 Task: Find connections with filter location Mendoza with filter topic #propertywith filter profile language German with filter current company MakeMyTrip with filter school Chennai Jobs with filter industry Professional Services with filter service category WordPress Design with filter keywords title Pharmacist
Action: Mouse moved to (605, 111)
Screenshot: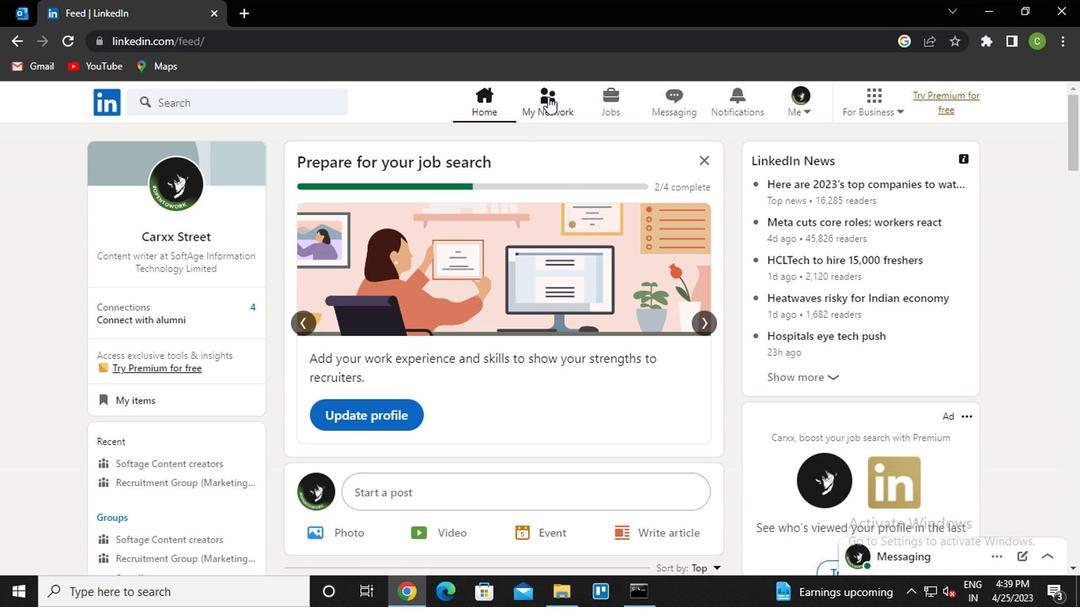 
Action: Mouse pressed left at (605, 111)
Screenshot: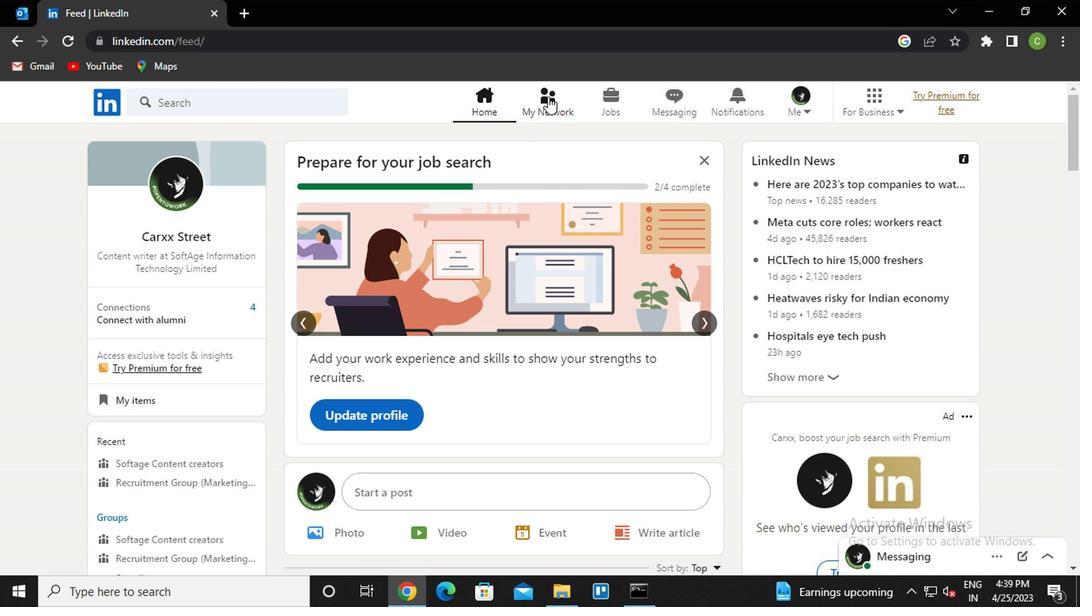 
Action: Mouse moved to (331, 201)
Screenshot: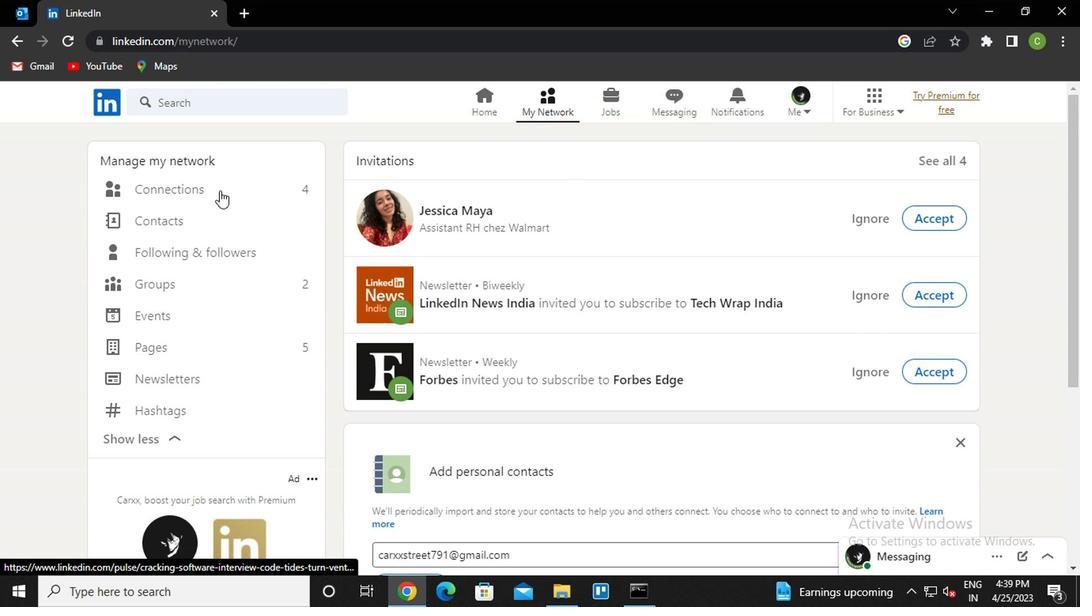 
Action: Mouse pressed left at (331, 201)
Screenshot: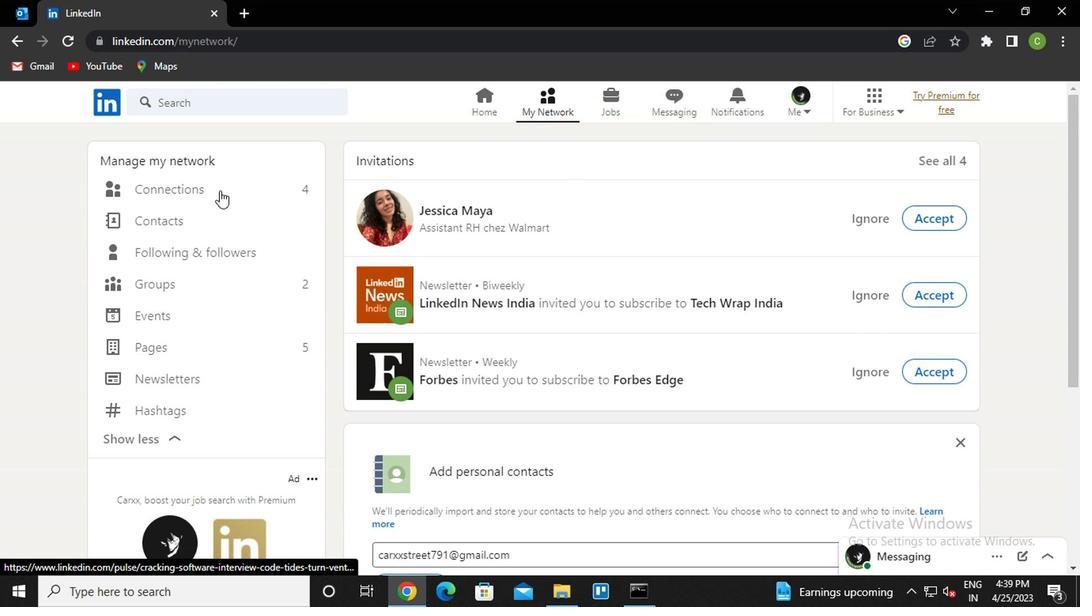 
Action: Mouse moved to (692, 202)
Screenshot: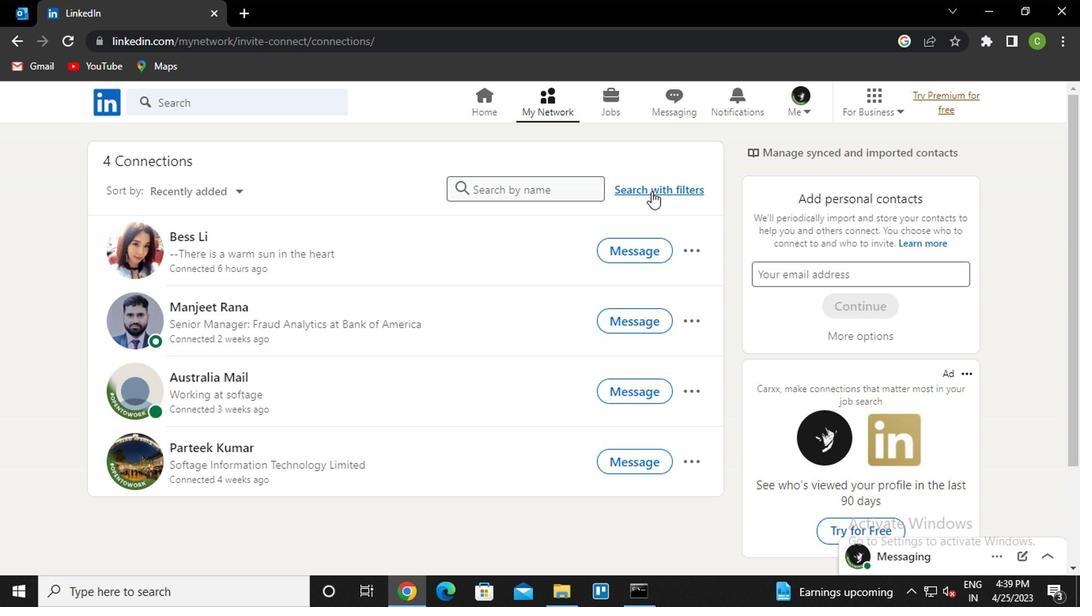 
Action: Mouse pressed left at (692, 202)
Screenshot: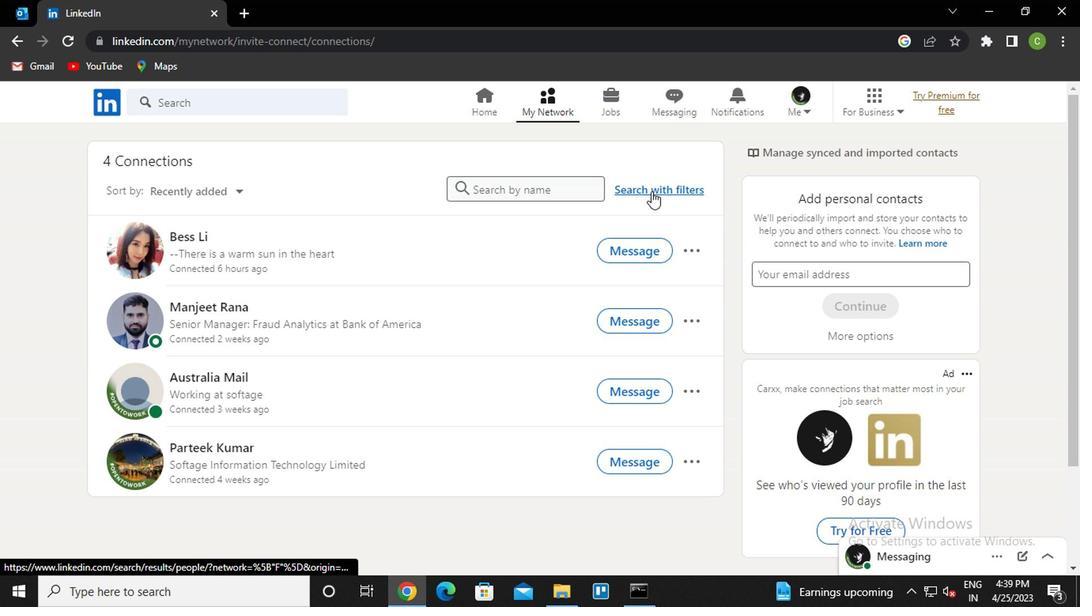 
Action: Mouse moved to (603, 163)
Screenshot: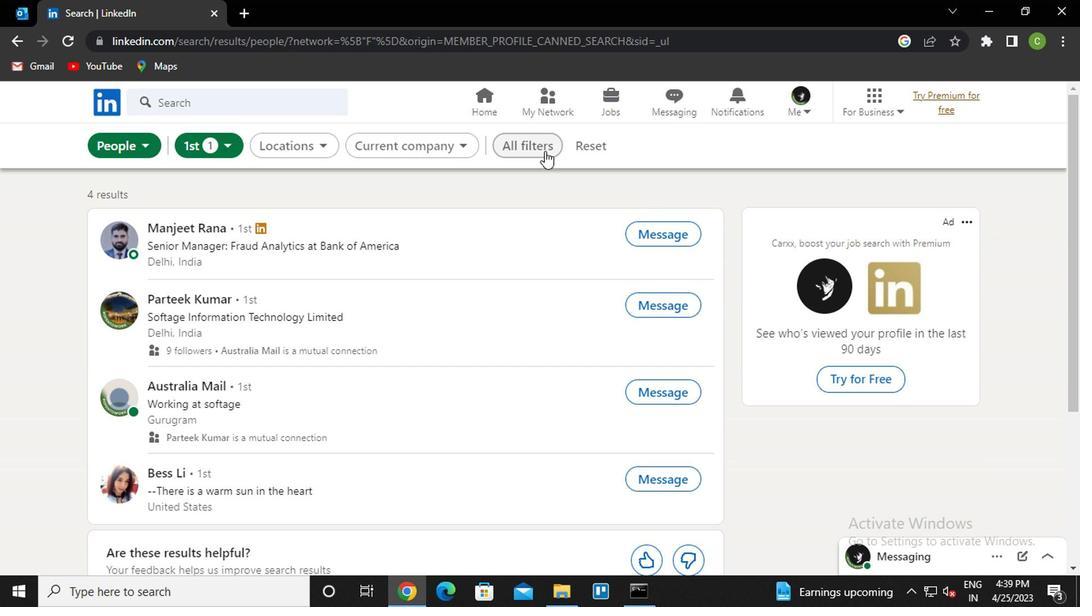 
Action: Mouse pressed left at (603, 163)
Screenshot: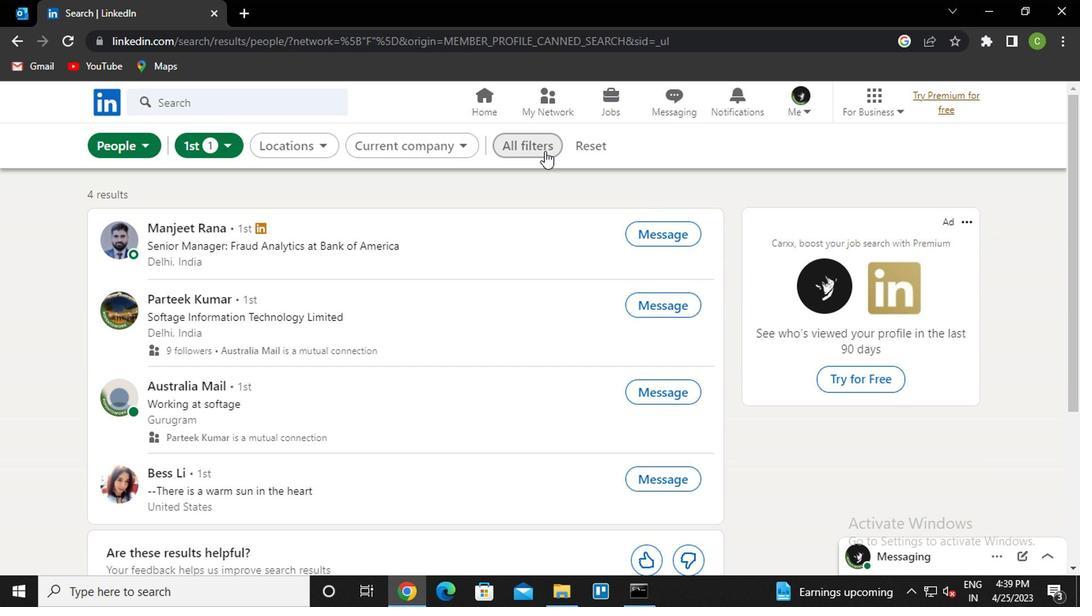 
Action: Mouse moved to (841, 366)
Screenshot: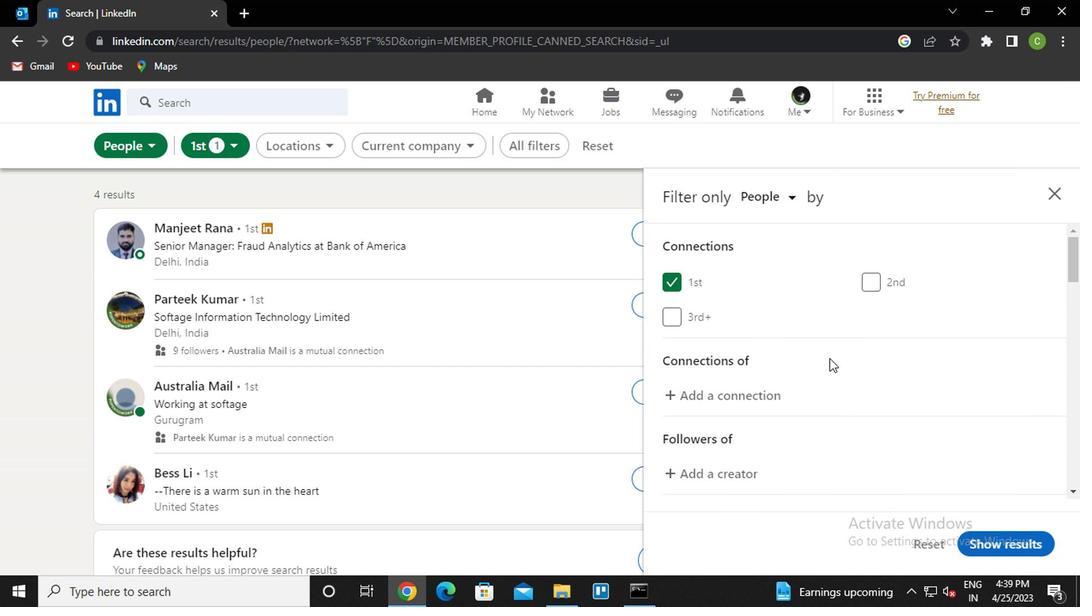 
Action: Mouse scrolled (841, 366) with delta (0, 0)
Screenshot: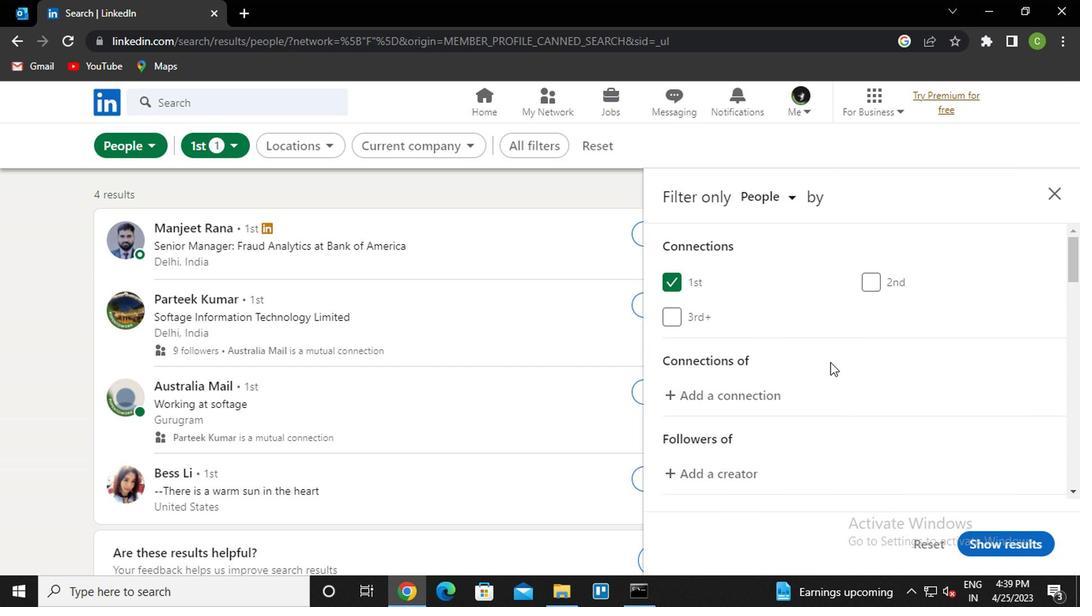 
Action: Mouse moved to (842, 396)
Screenshot: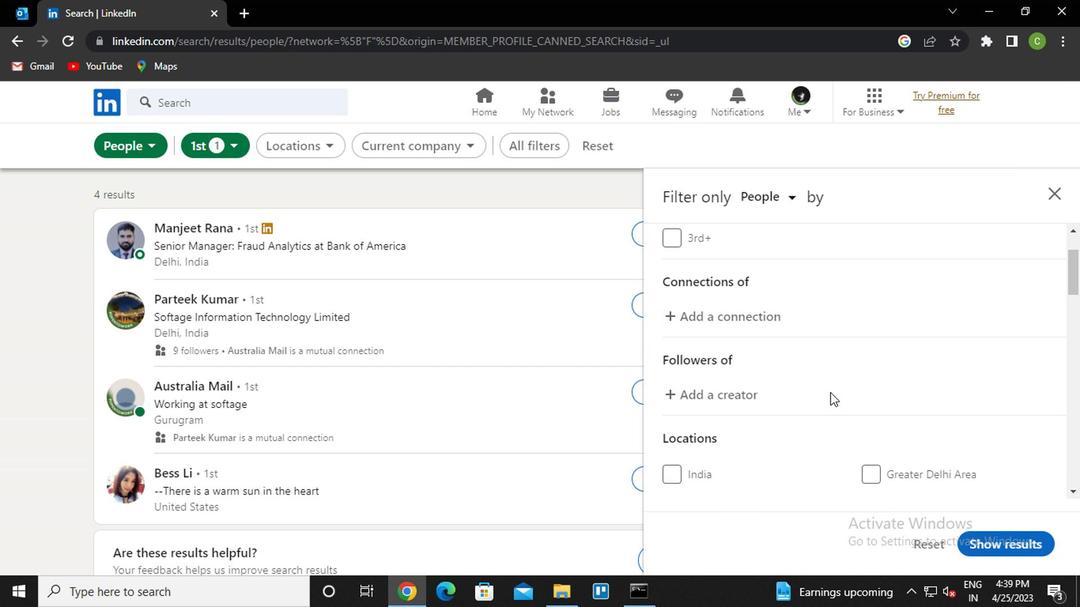 
Action: Mouse scrolled (842, 396) with delta (0, 0)
Screenshot: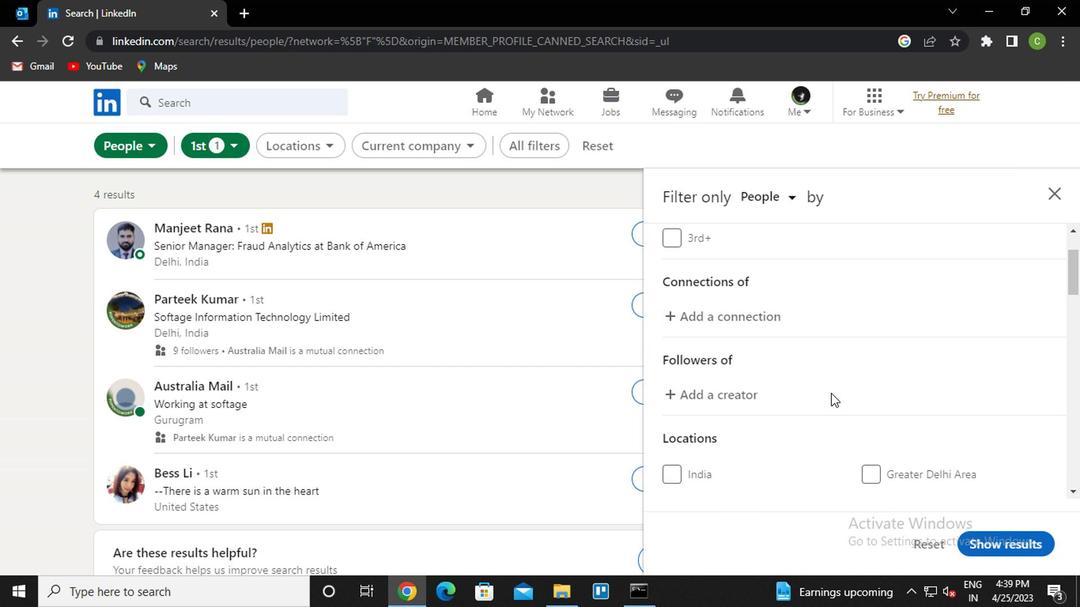 
Action: Mouse moved to (926, 466)
Screenshot: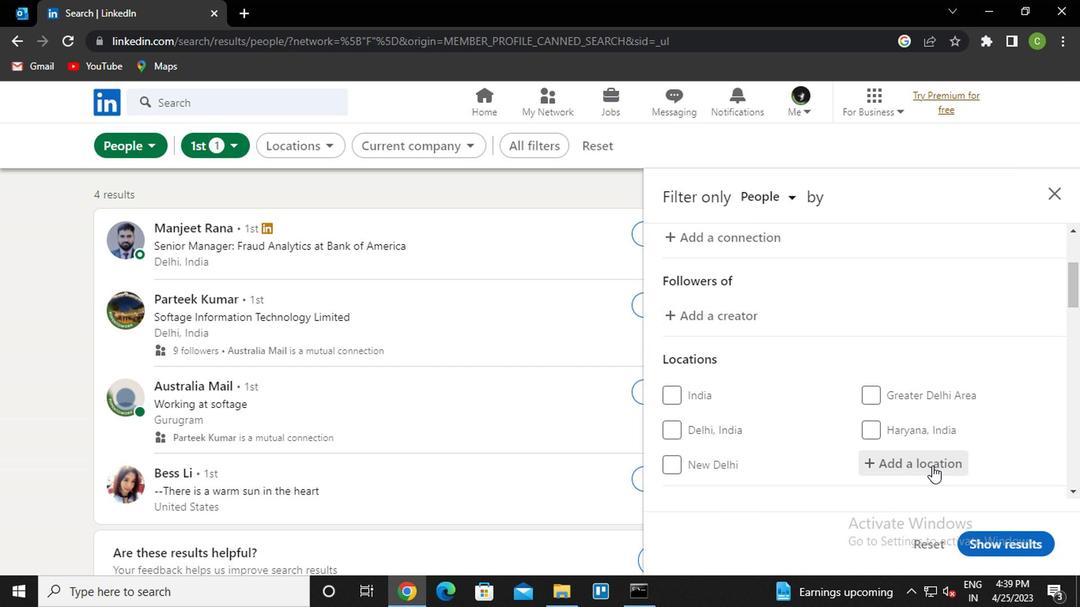 
Action: Mouse pressed left at (926, 466)
Screenshot: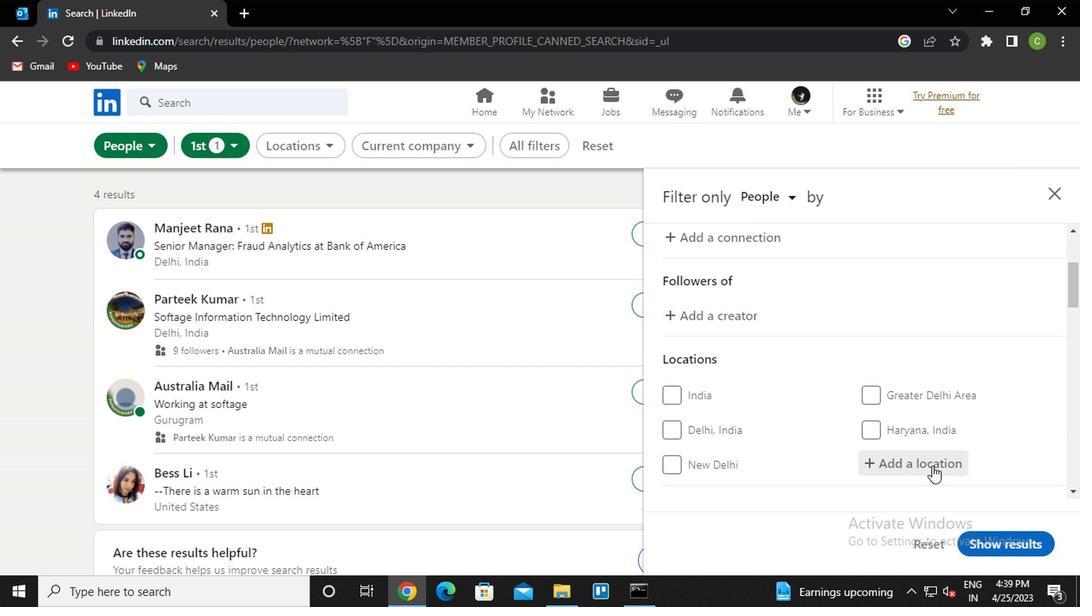 
Action: Mouse moved to (869, 511)
Screenshot: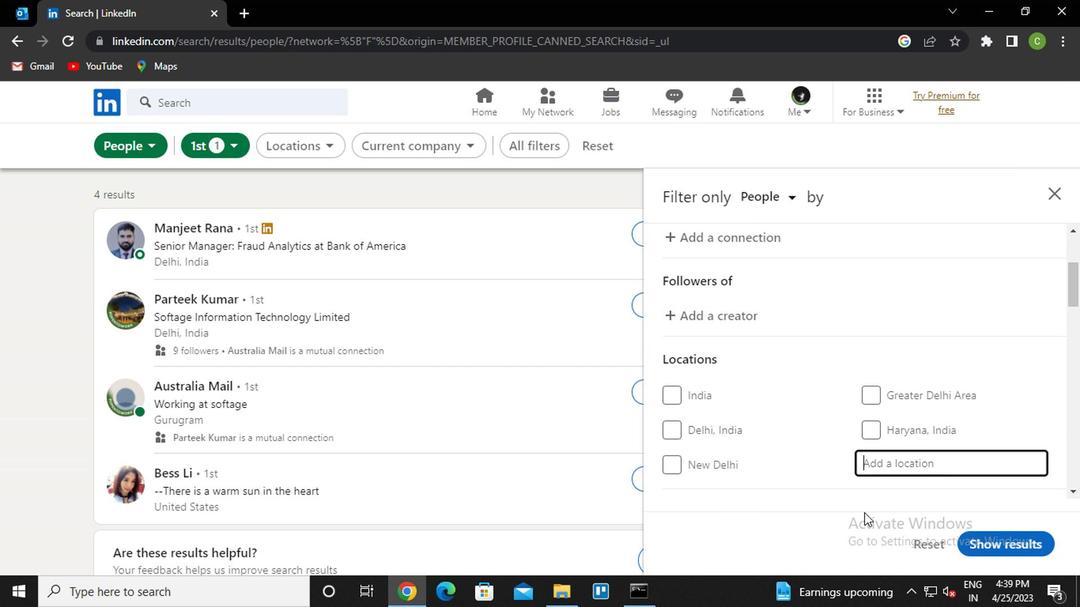 
Action: Key pressed m<Key.caps_lock>endoza<Key.down><Key.enter>
Screenshot: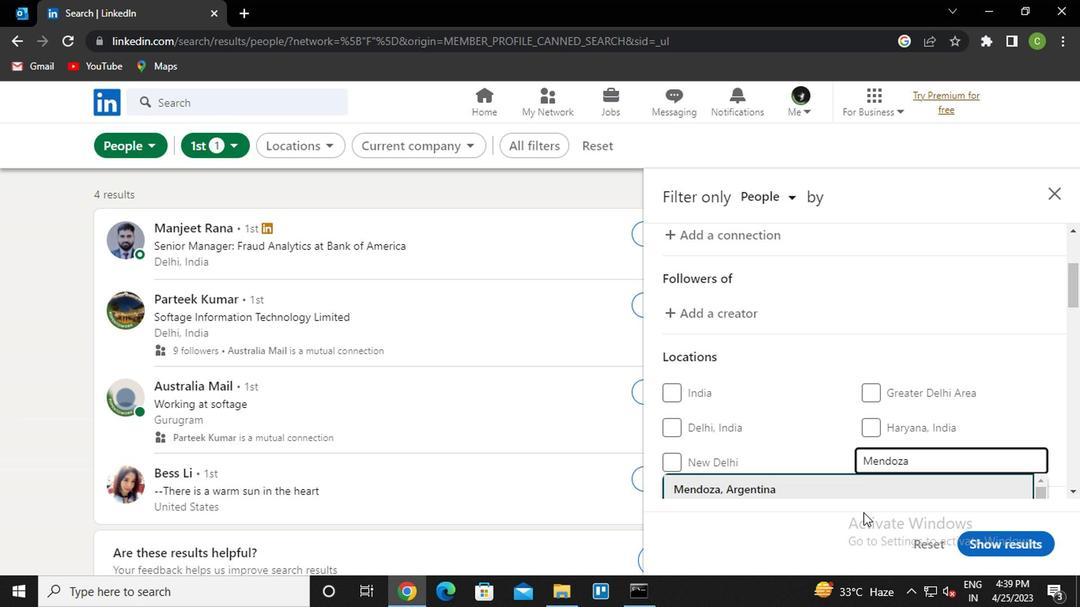 
Action: Mouse scrolled (869, 510) with delta (0, 0)
Screenshot: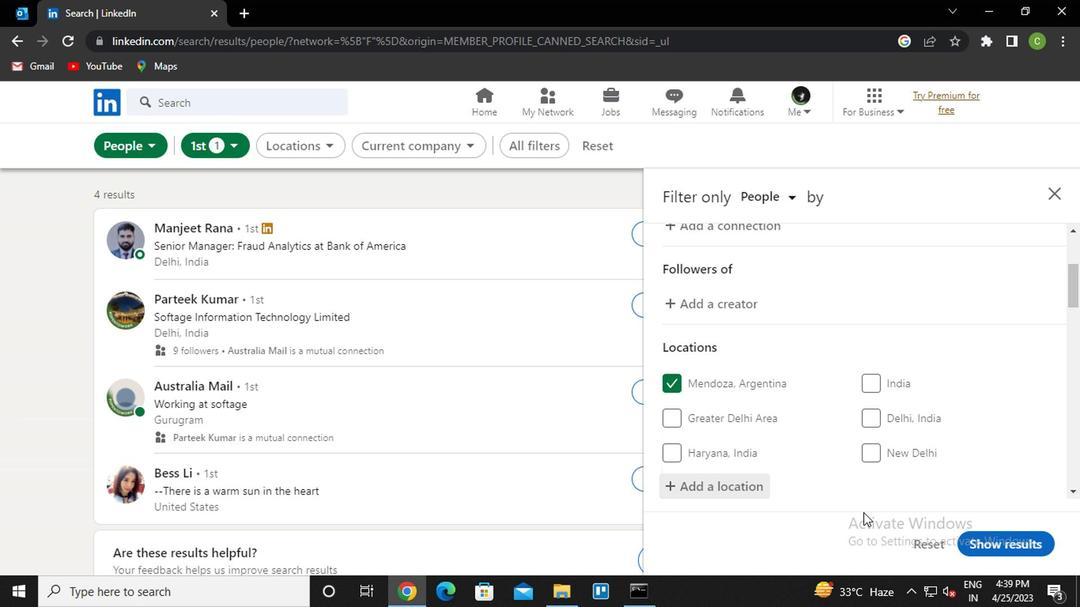 
Action: Mouse moved to (852, 487)
Screenshot: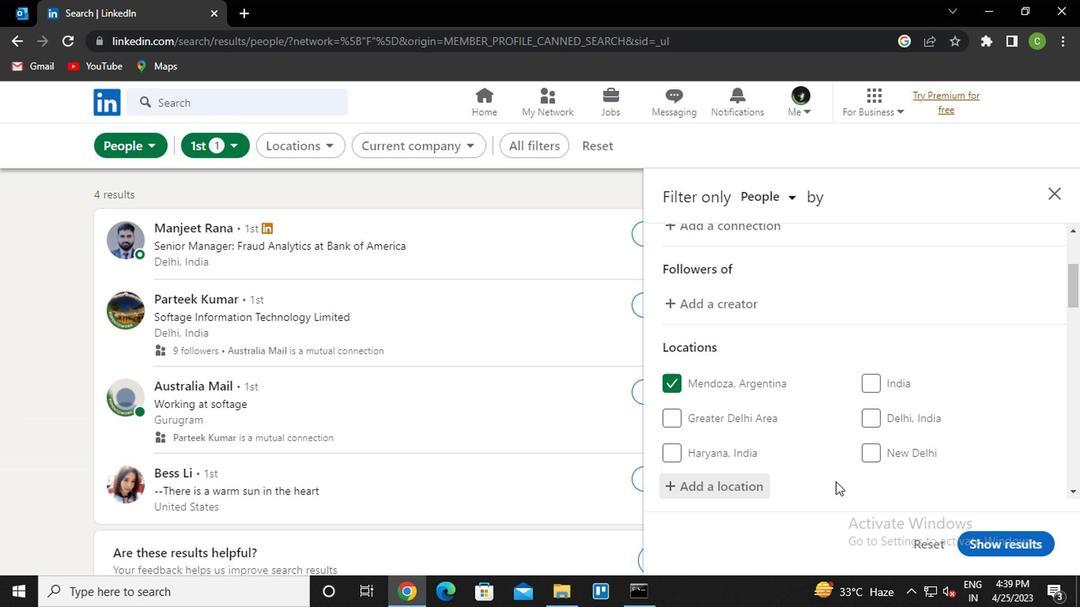 
Action: Mouse scrolled (852, 486) with delta (0, 0)
Screenshot: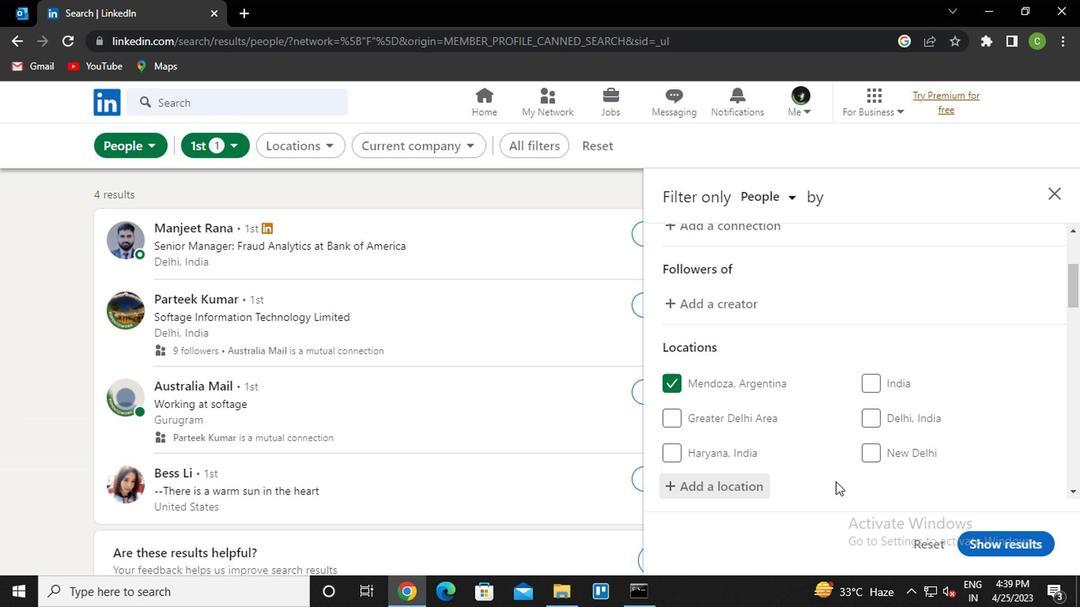 
Action: Mouse moved to (762, 442)
Screenshot: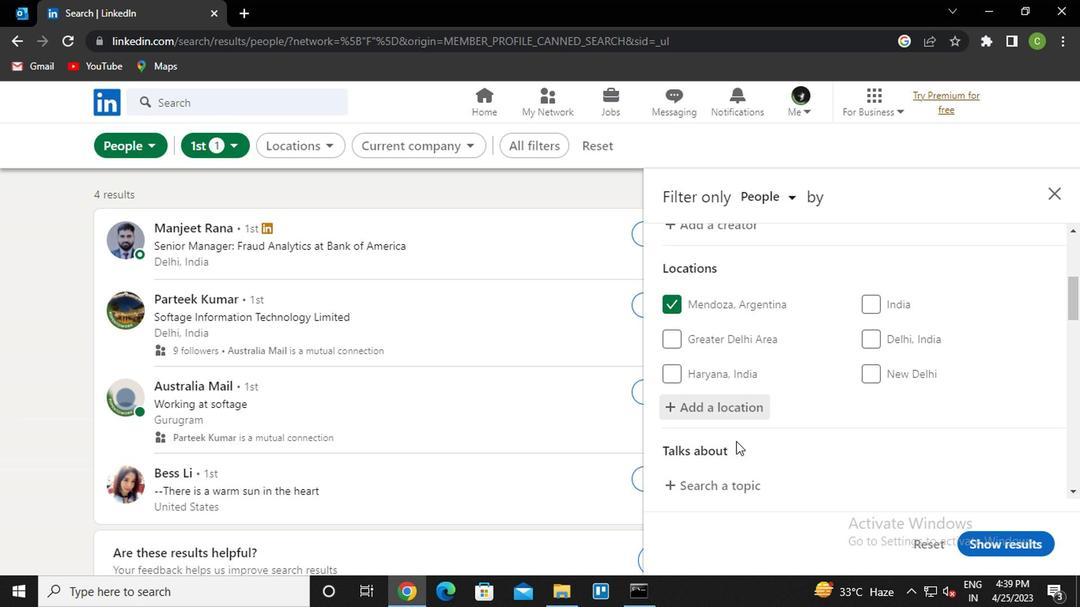 
Action: Mouse scrolled (762, 442) with delta (0, 0)
Screenshot: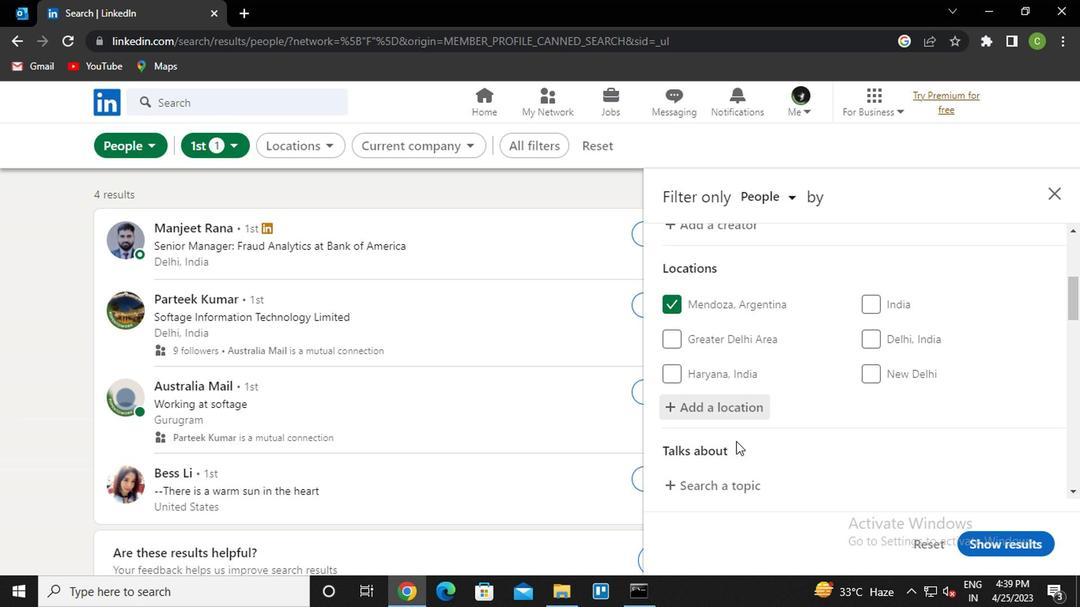 
Action: Mouse moved to (764, 442)
Screenshot: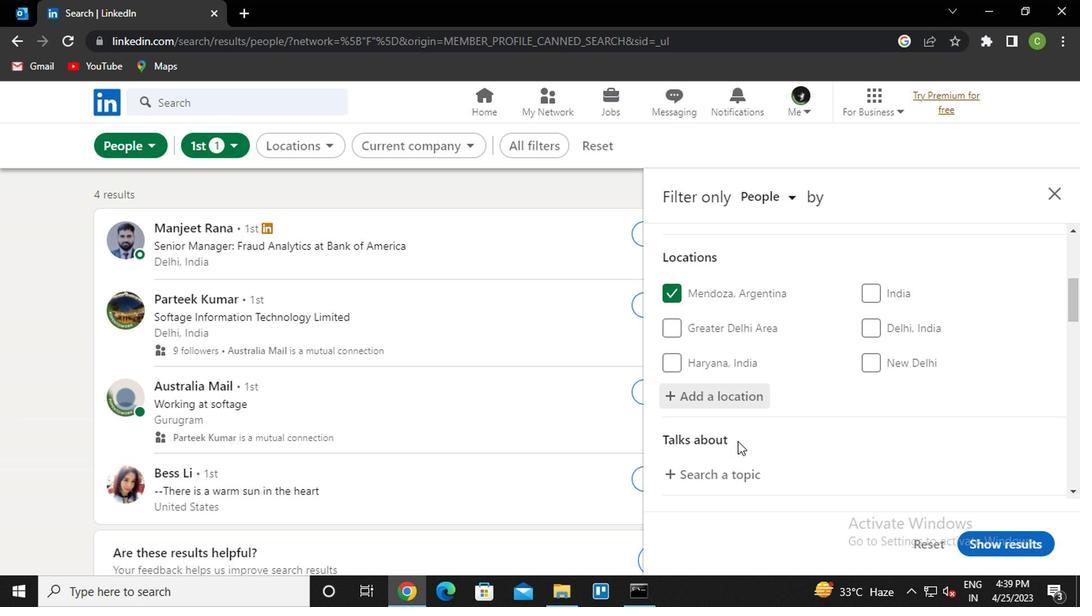 
Action: Mouse scrolled (764, 442) with delta (0, 0)
Screenshot: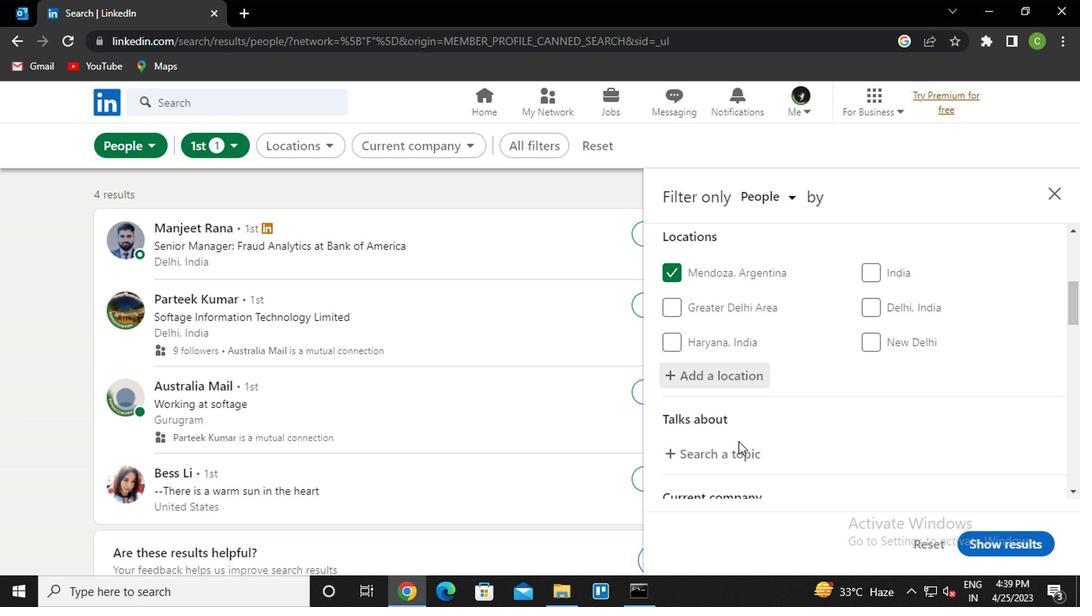 
Action: Mouse moved to (749, 340)
Screenshot: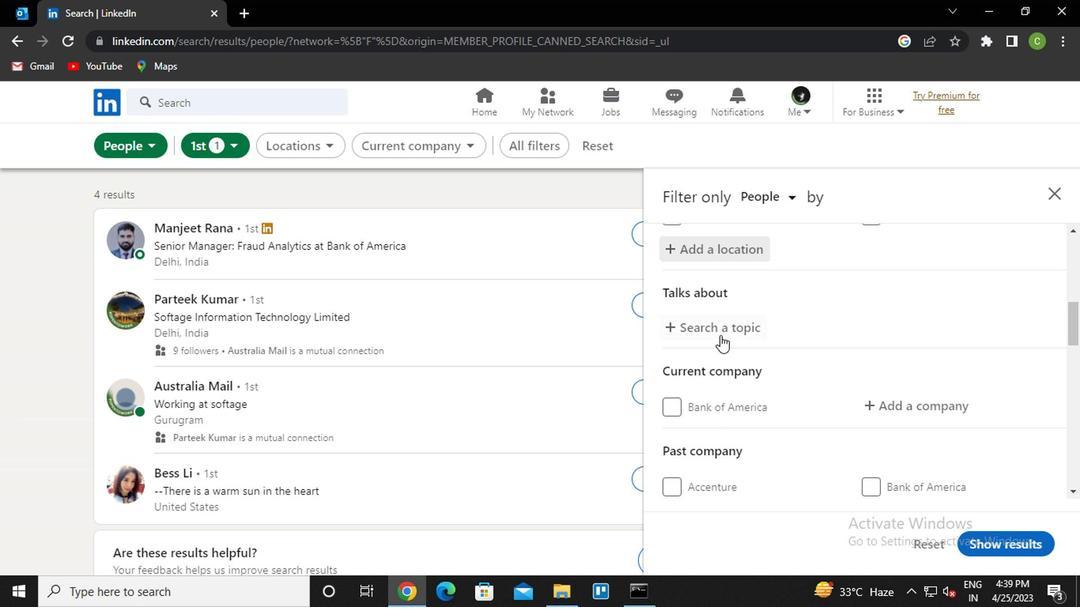 
Action: Mouse pressed left at (749, 340)
Screenshot: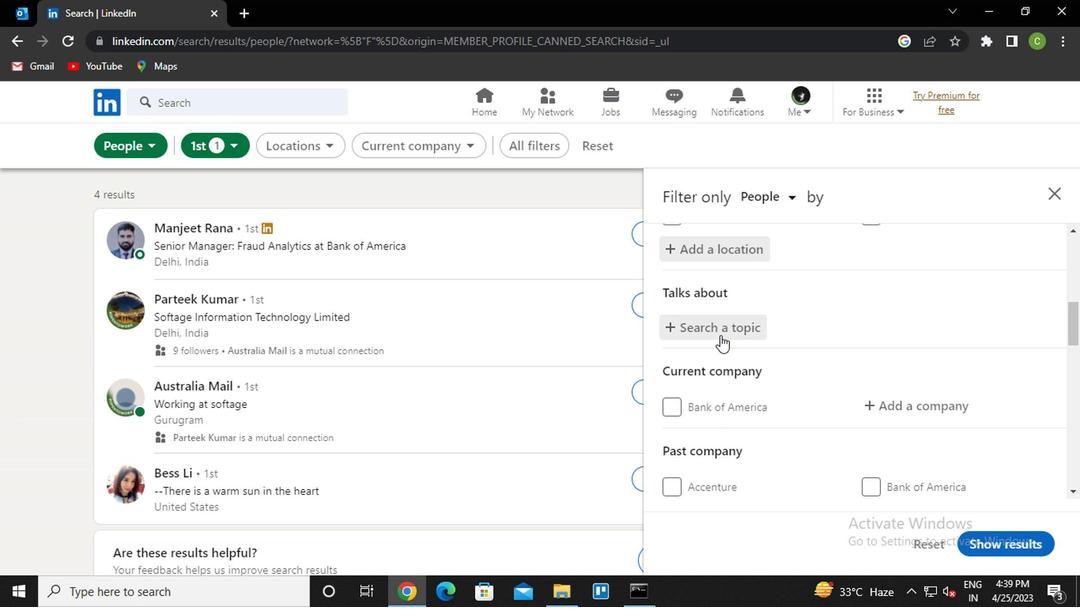 
Action: Key pressed property
Screenshot: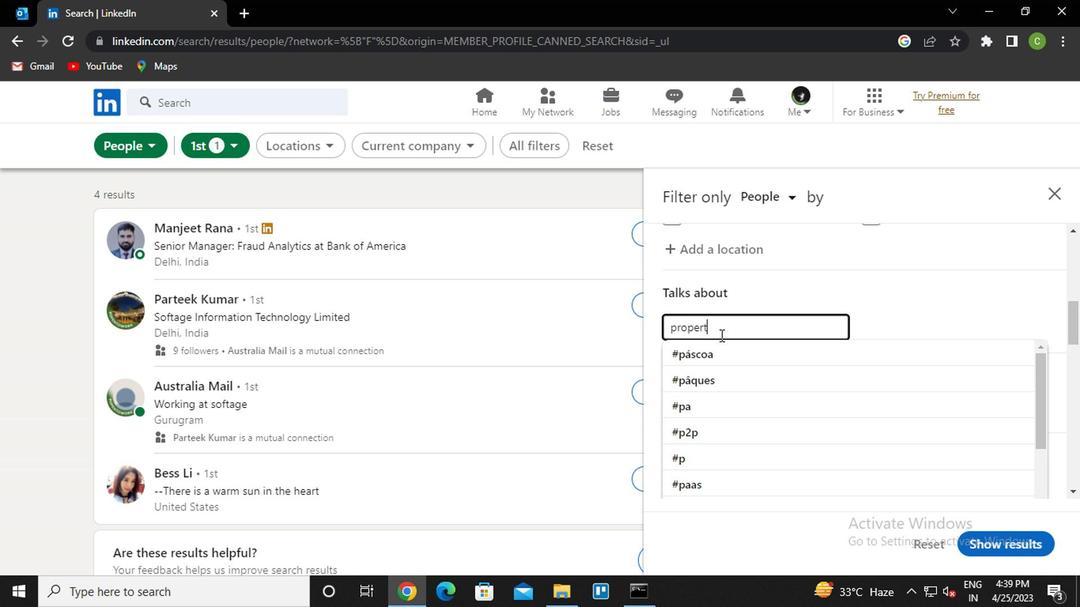 
Action: Mouse moved to (747, 360)
Screenshot: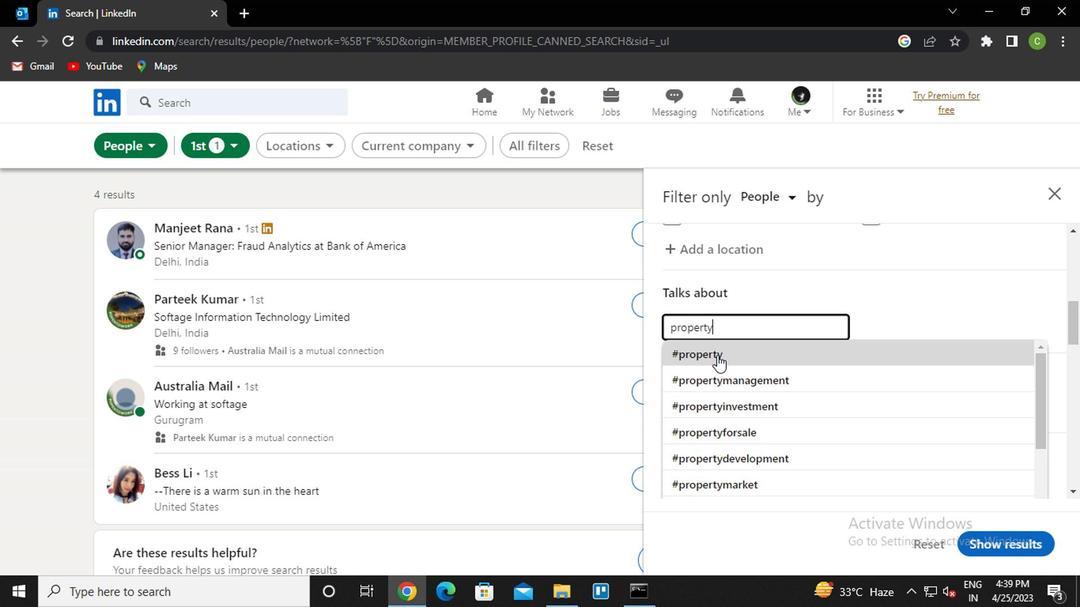 
Action: Mouse pressed left at (747, 360)
Screenshot: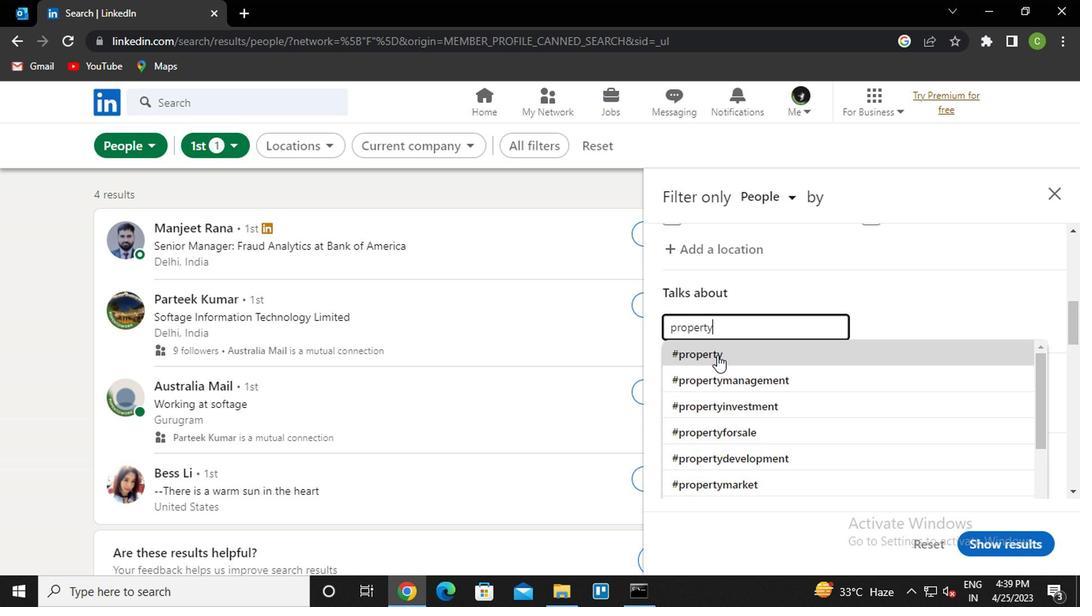 
Action: Mouse moved to (792, 405)
Screenshot: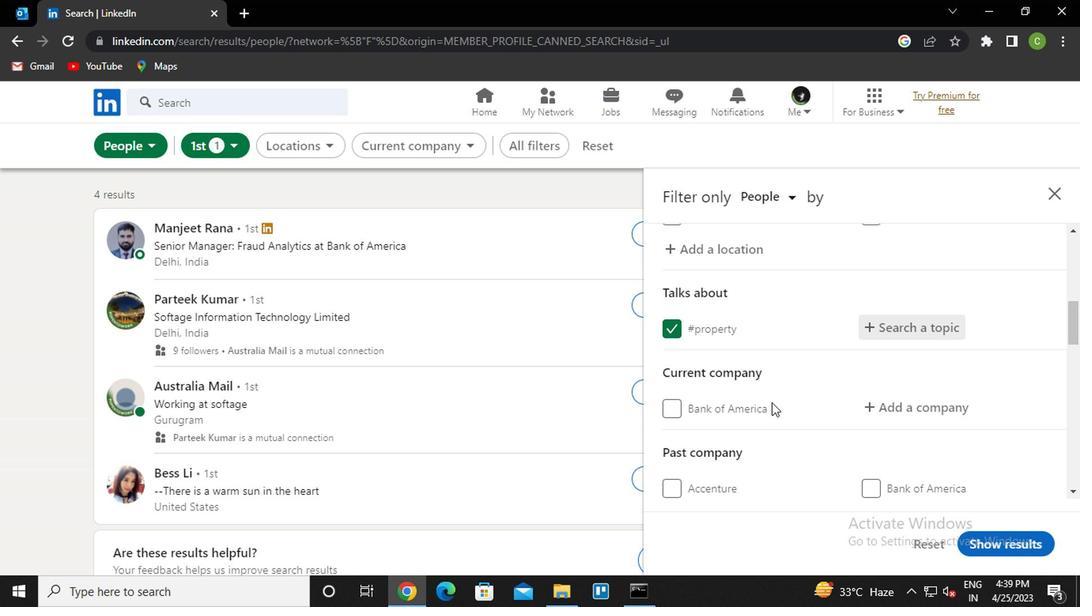 
Action: Mouse scrolled (792, 405) with delta (0, 0)
Screenshot: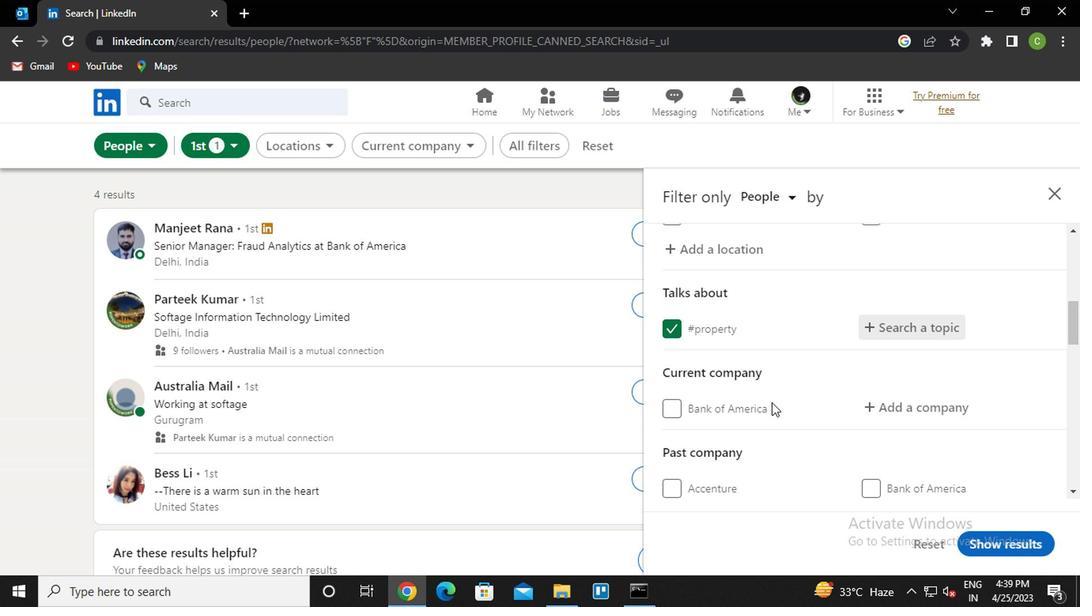 
Action: Mouse moved to (906, 340)
Screenshot: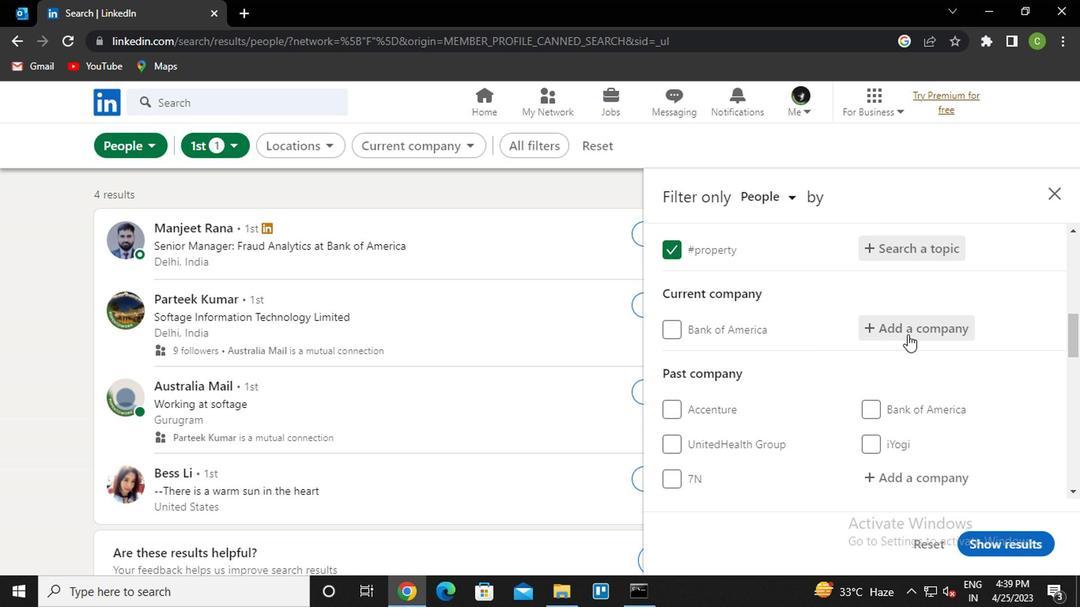 
Action: Mouse pressed left at (906, 340)
Screenshot: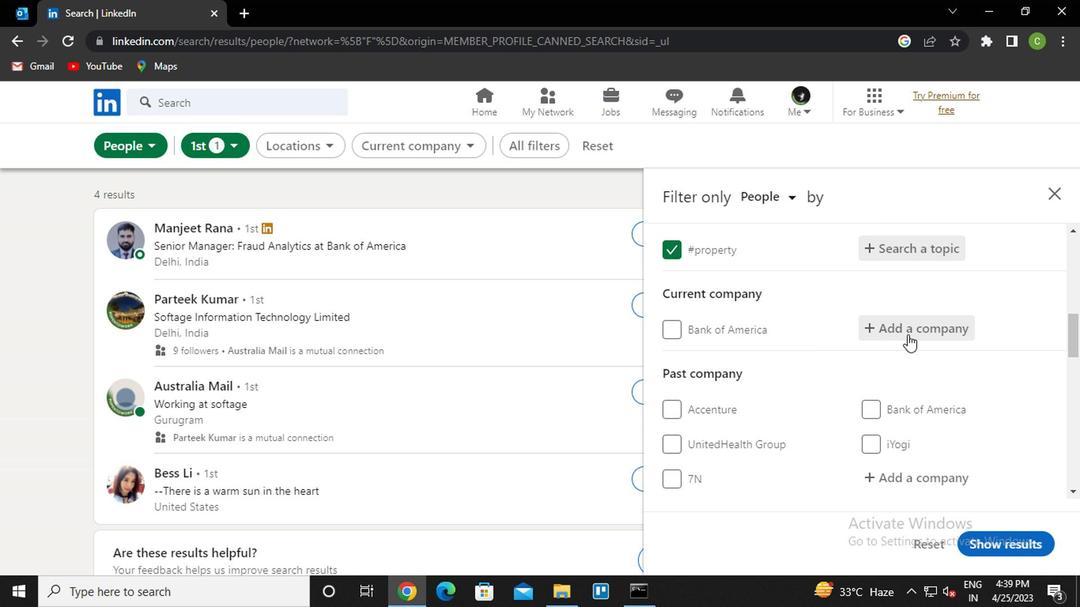 
Action: Key pressed makemytrip<Key.down><Key.enter>
Screenshot: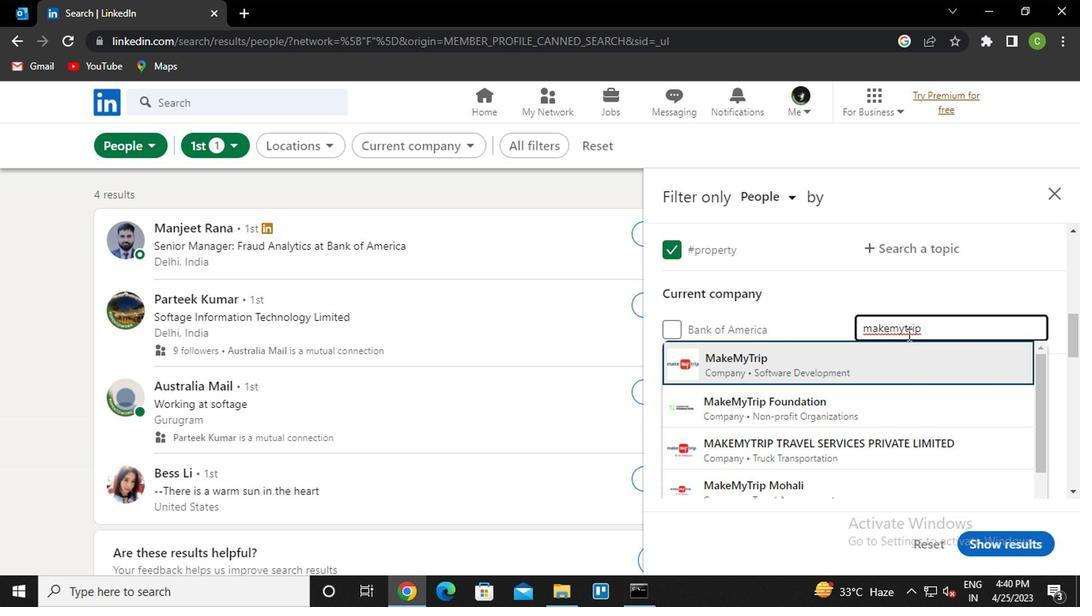 
Action: Mouse moved to (903, 343)
Screenshot: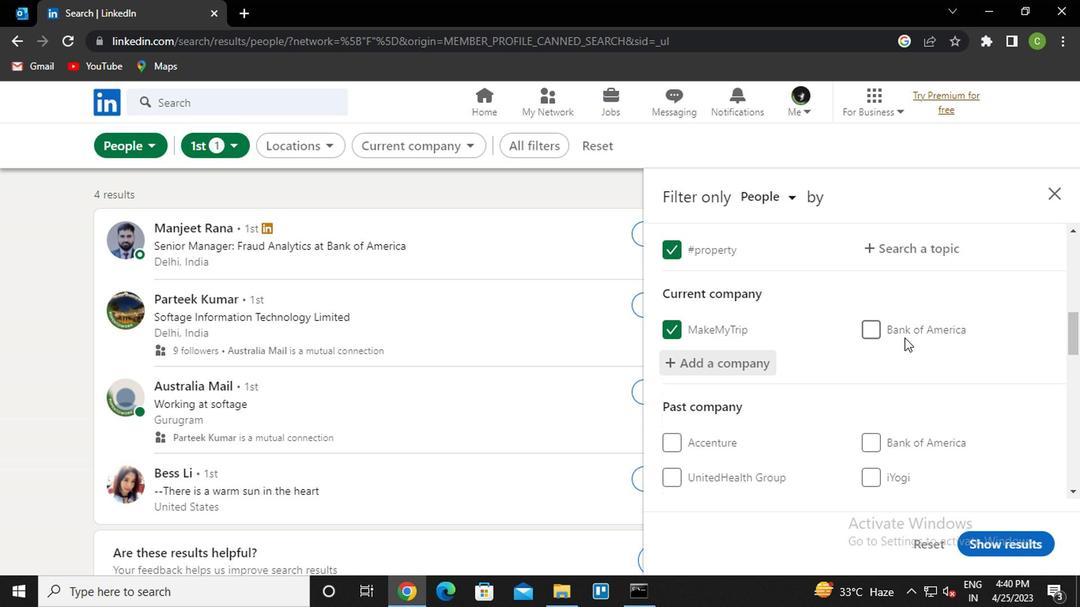 
Action: Mouse scrolled (903, 342) with delta (0, 0)
Screenshot: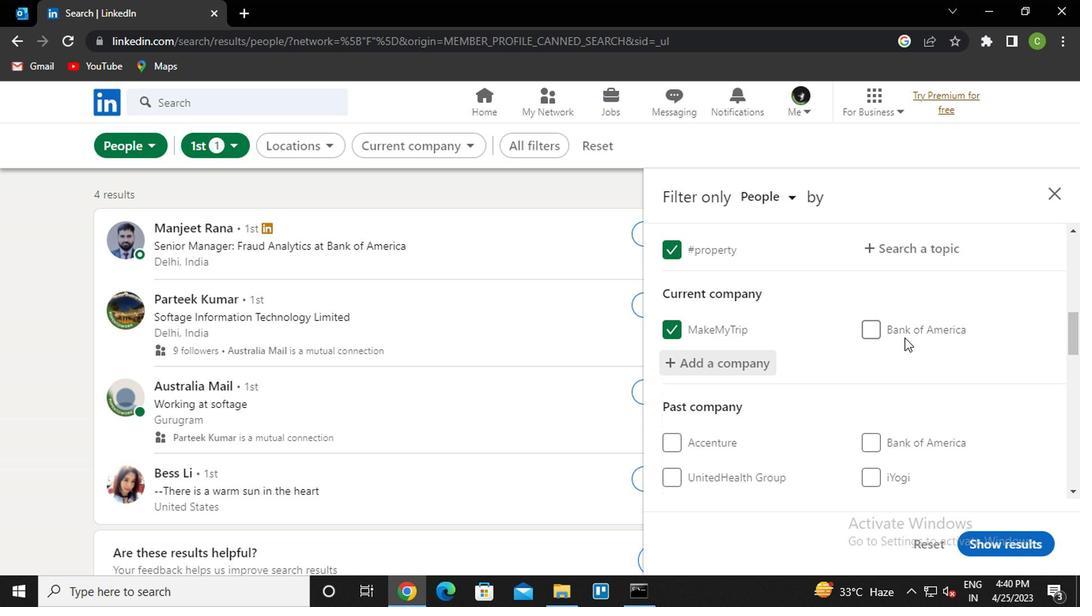 
Action: Mouse moved to (897, 349)
Screenshot: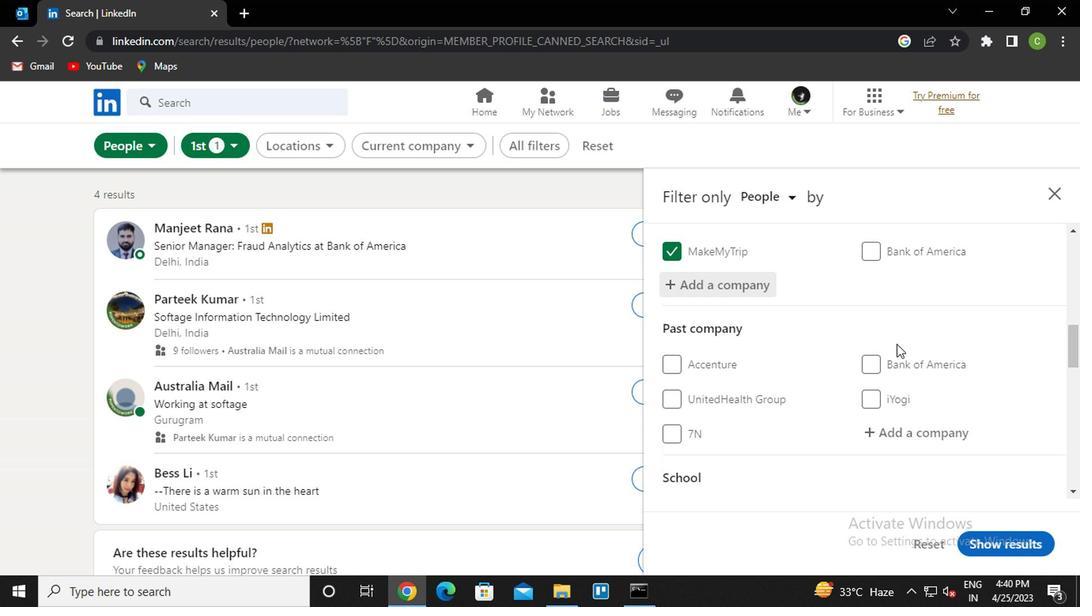 
Action: Mouse scrolled (897, 348) with delta (0, 0)
Screenshot: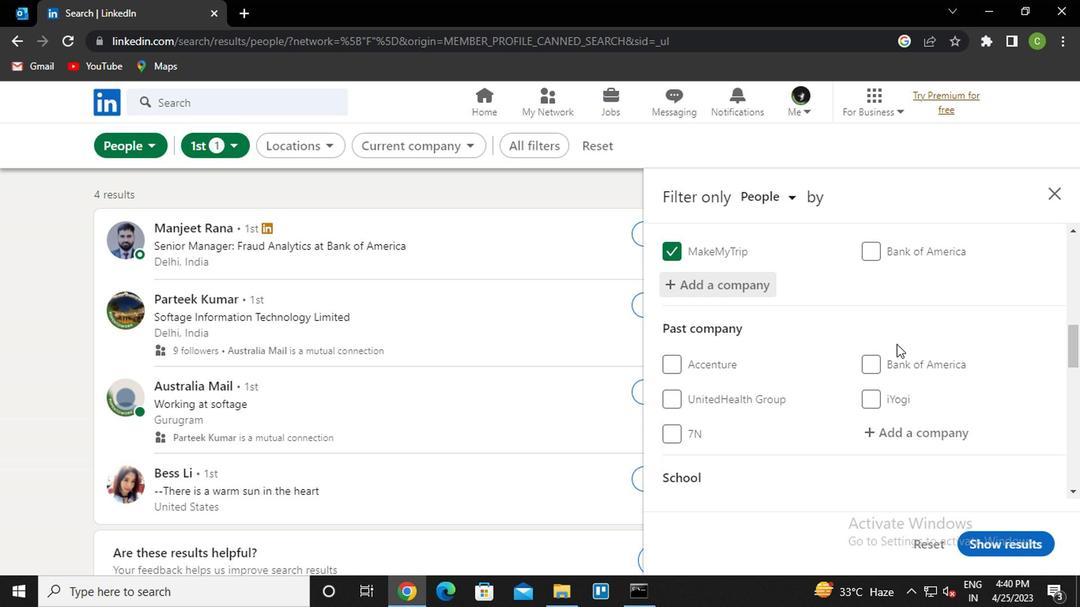 
Action: Mouse moved to (873, 419)
Screenshot: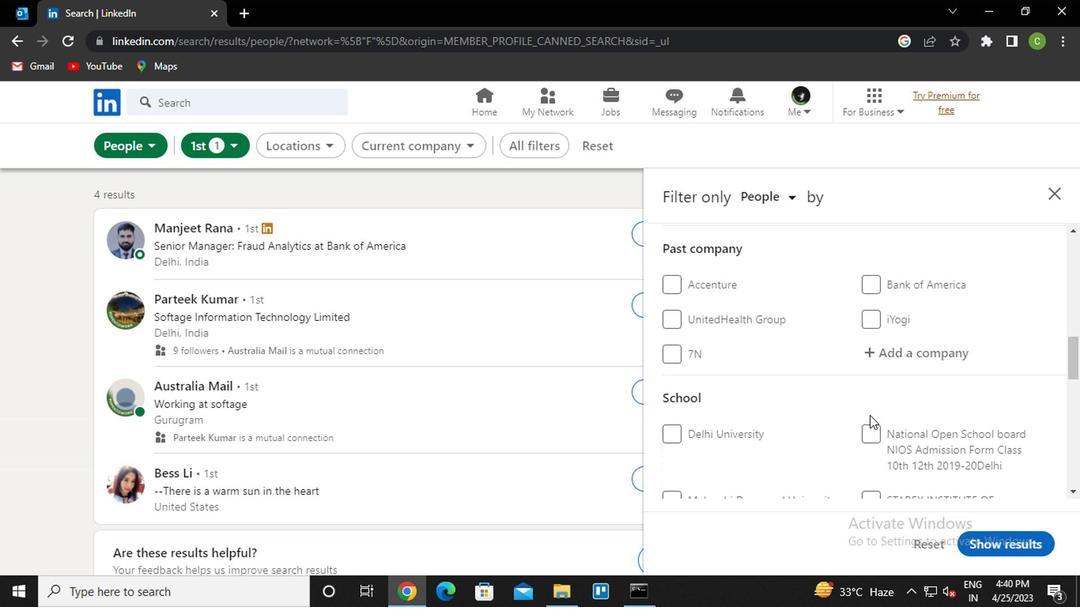 
Action: Mouse scrolled (873, 418) with delta (0, 0)
Screenshot: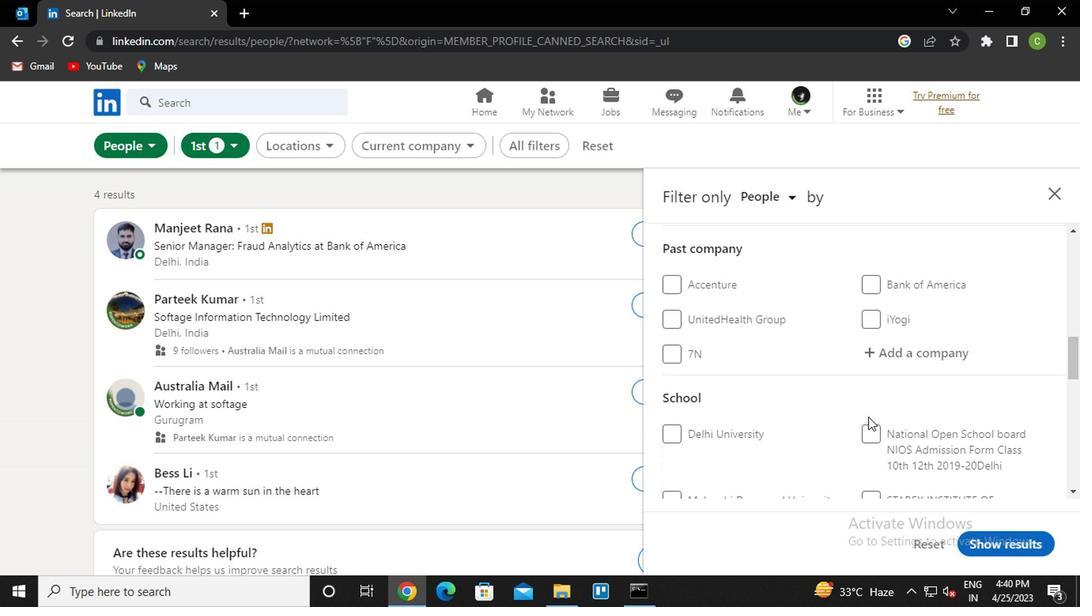 
Action: Mouse moved to (744, 474)
Screenshot: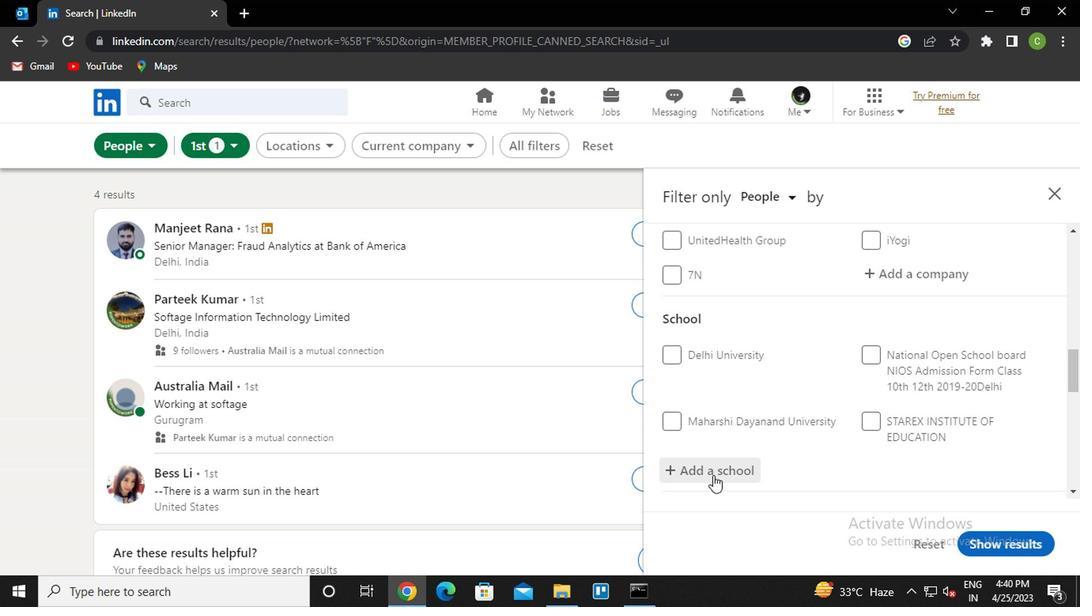 
Action: Mouse pressed left at (744, 474)
Screenshot: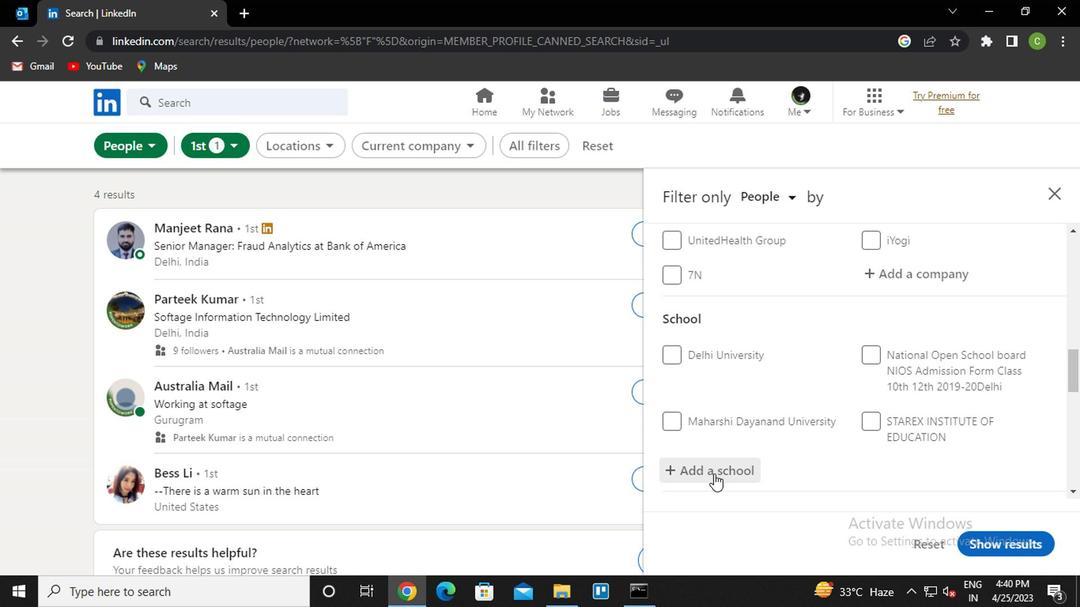 
Action: Key pressed chennai
Screenshot: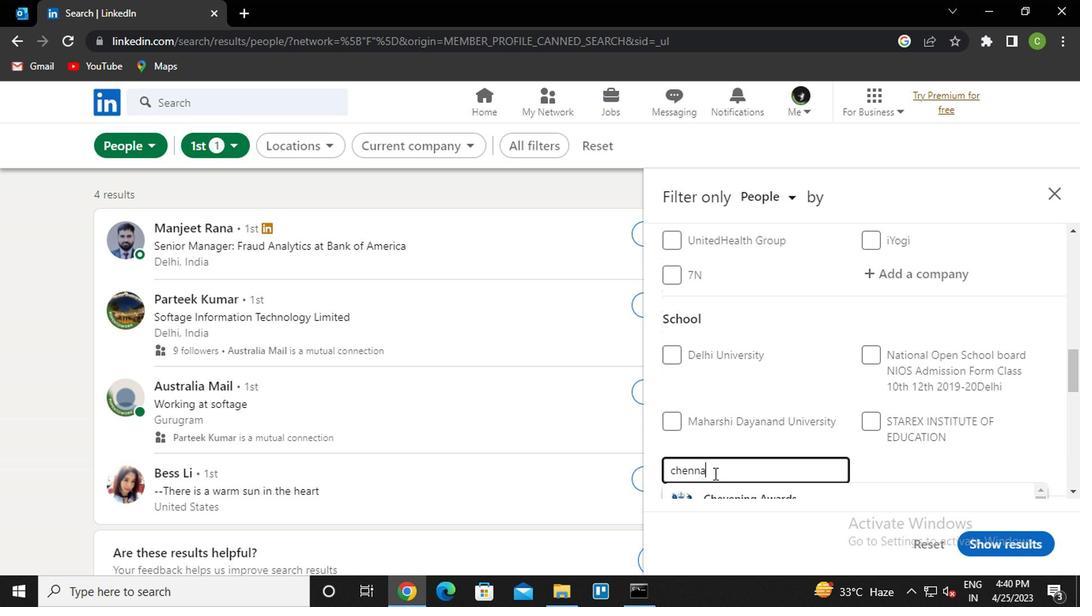 
Action: Mouse moved to (751, 467)
Screenshot: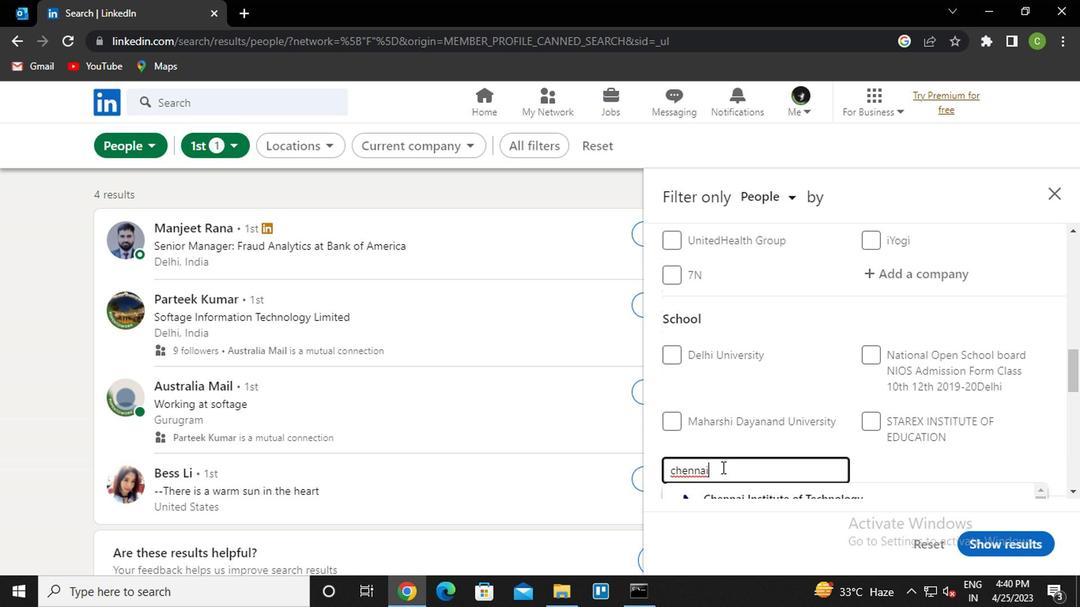 
Action: Mouse scrolled (751, 466) with delta (0, -1)
Screenshot: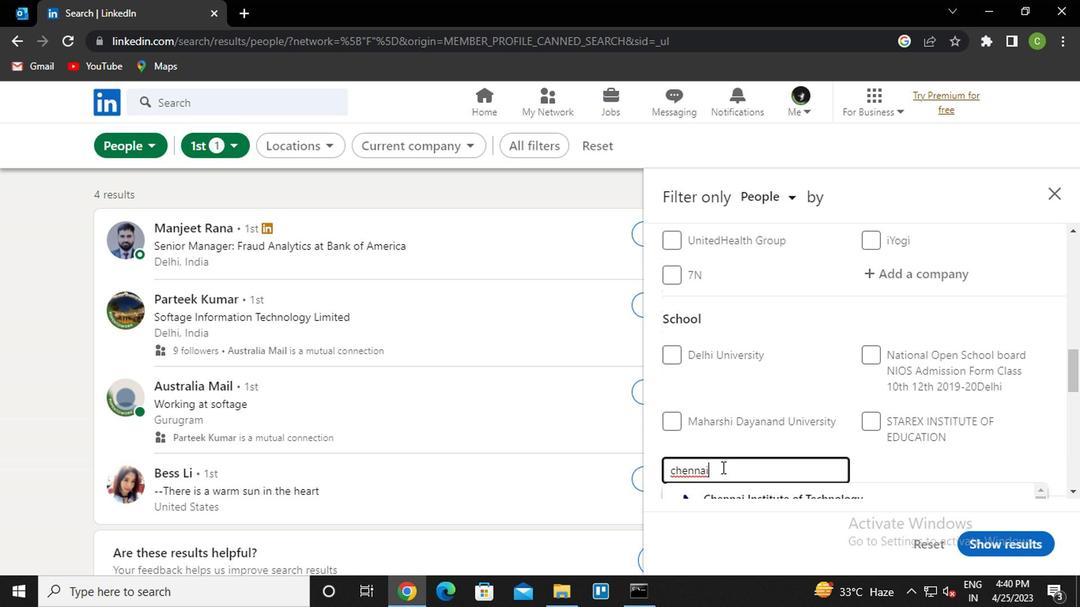 
Action: Mouse moved to (790, 388)
Screenshot: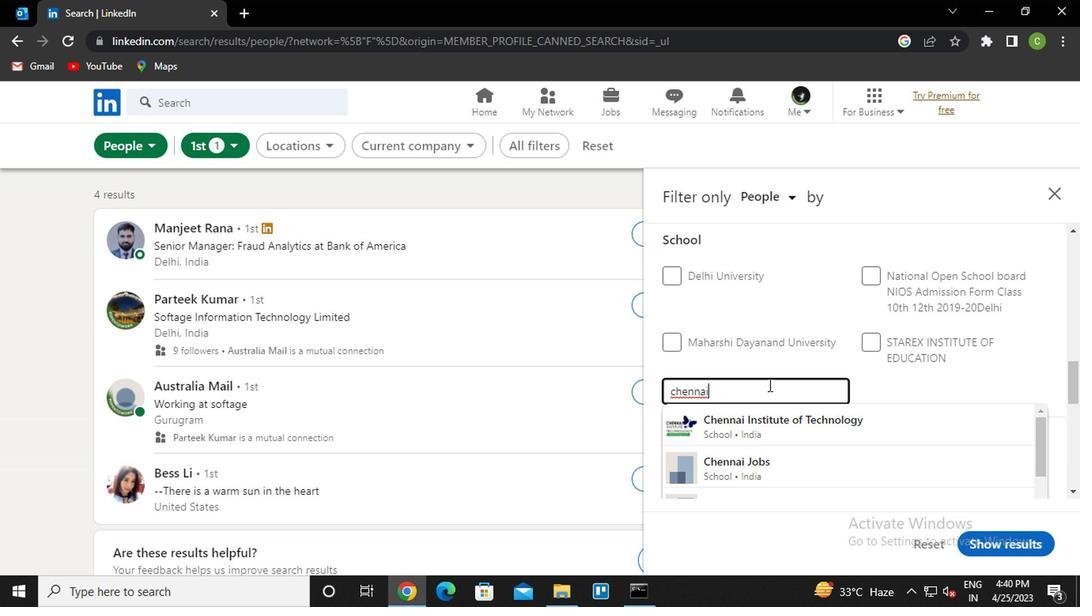
Action: Mouse scrolled (790, 387) with delta (0, 0)
Screenshot: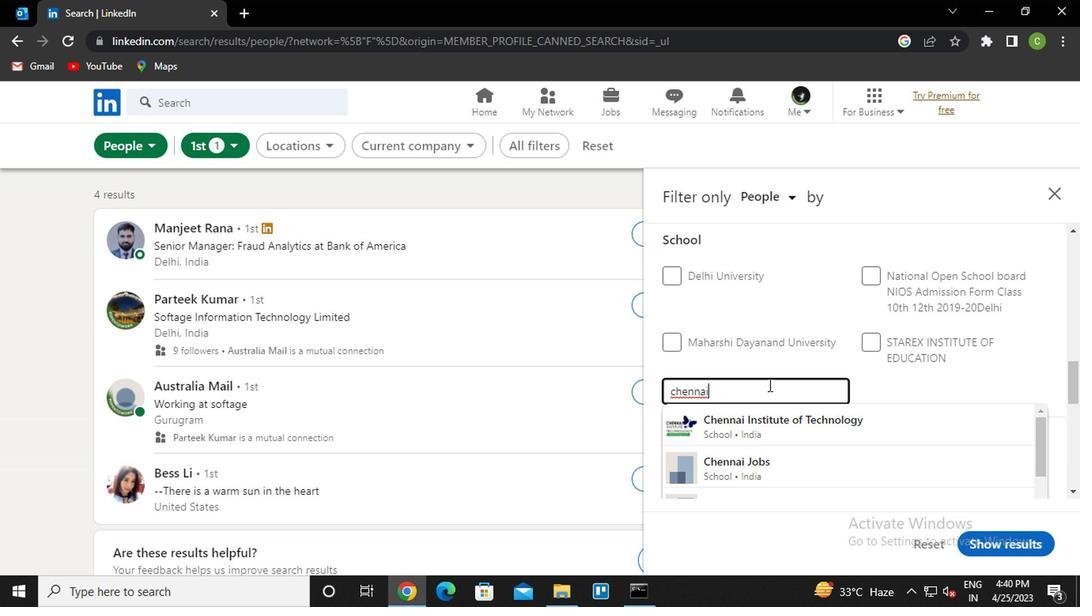 
Action: Mouse moved to (805, 393)
Screenshot: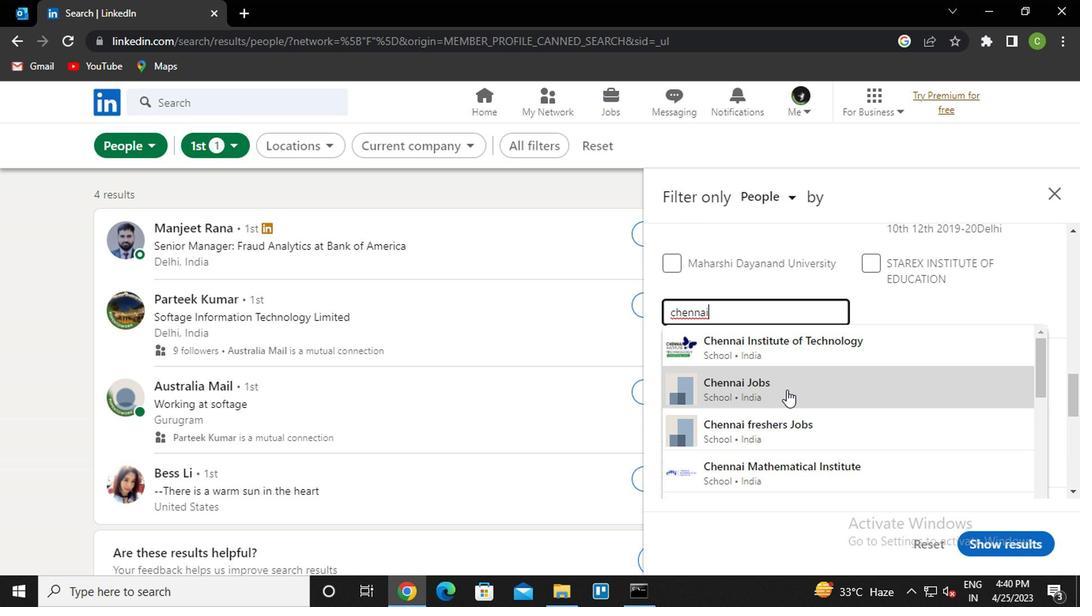 
Action: Mouse pressed left at (805, 393)
Screenshot: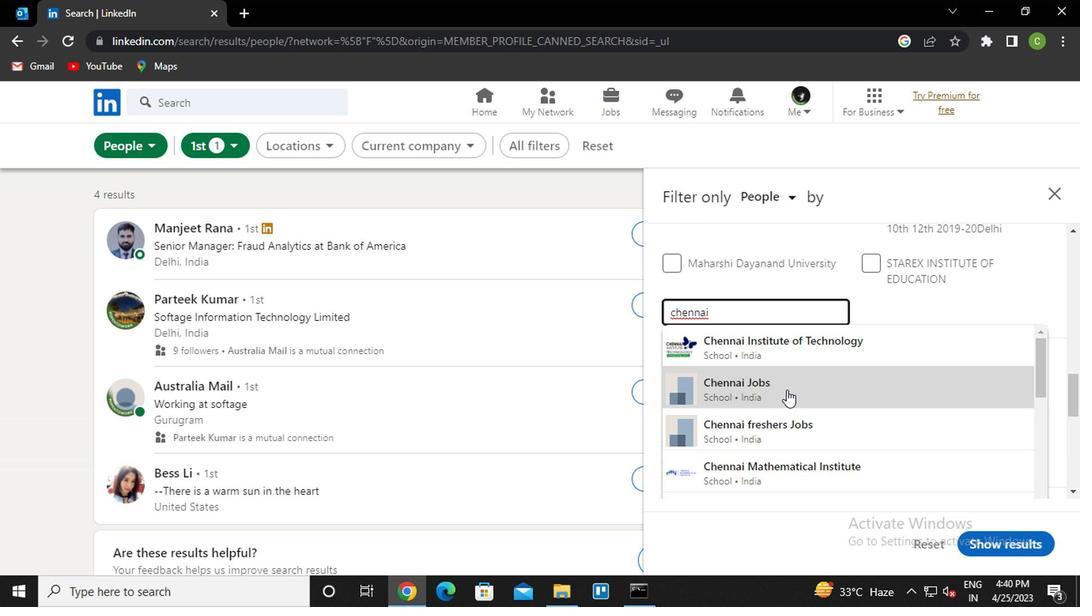 
Action: Mouse moved to (806, 393)
Screenshot: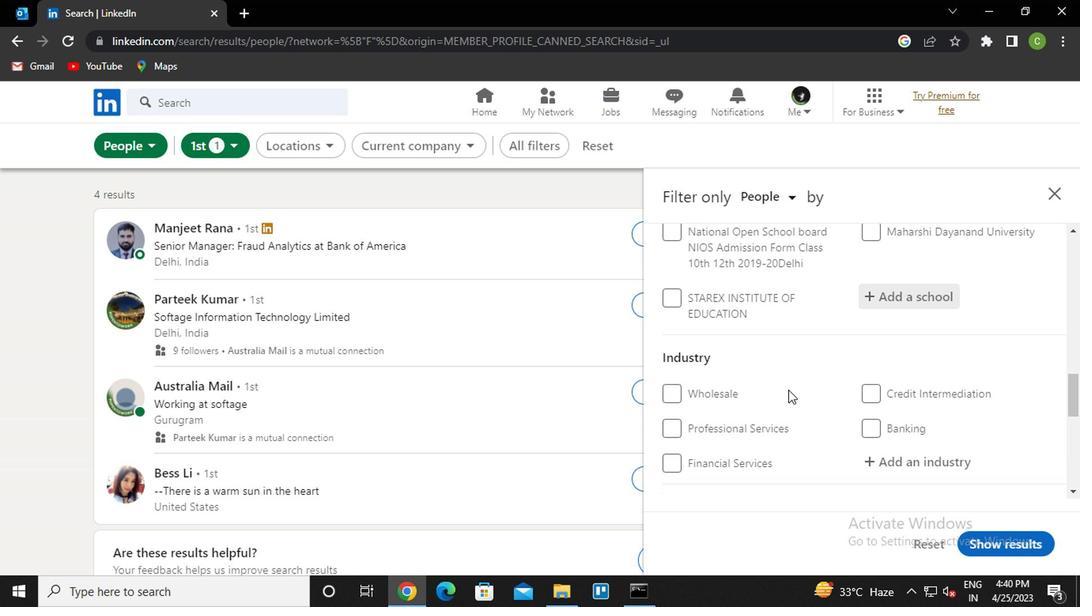 
Action: Mouse scrolled (806, 392) with delta (0, -1)
Screenshot: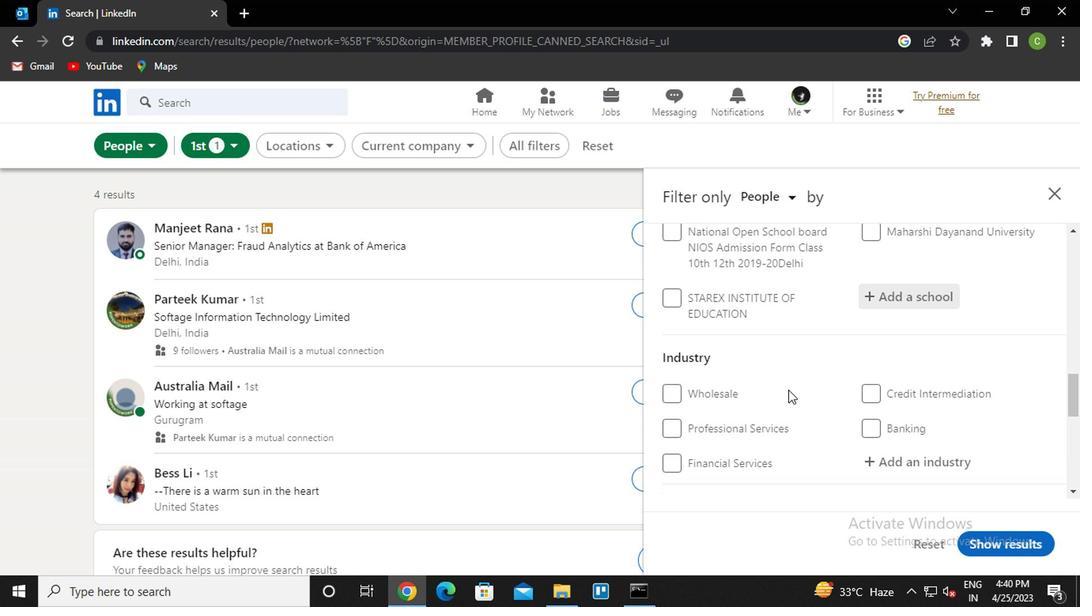 
Action: Mouse scrolled (806, 392) with delta (0, -1)
Screenshot: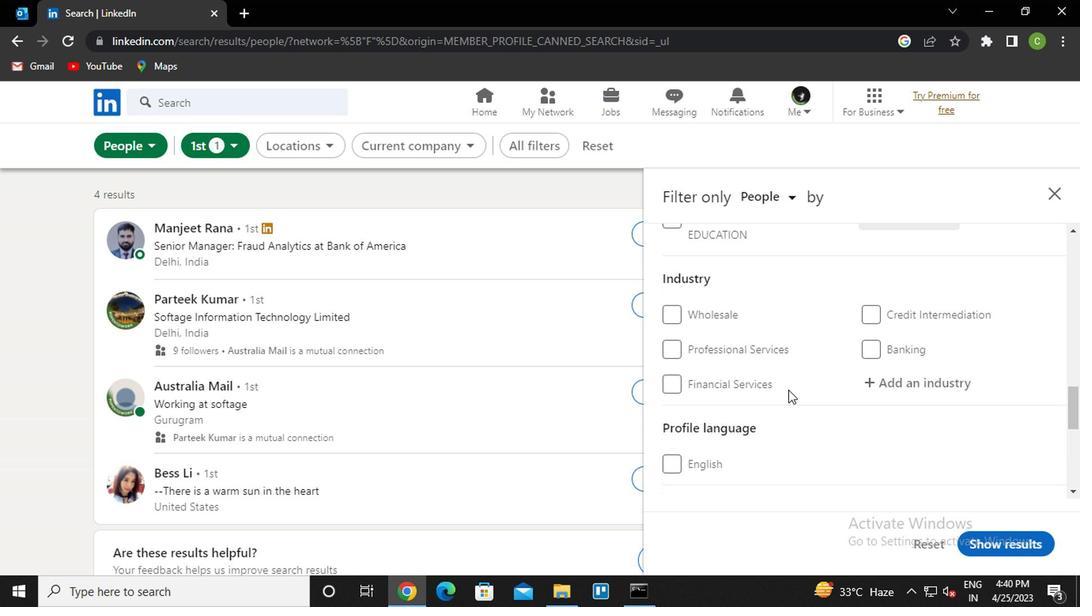 
Action: Mouse moved to (825, 394)
Screenshot: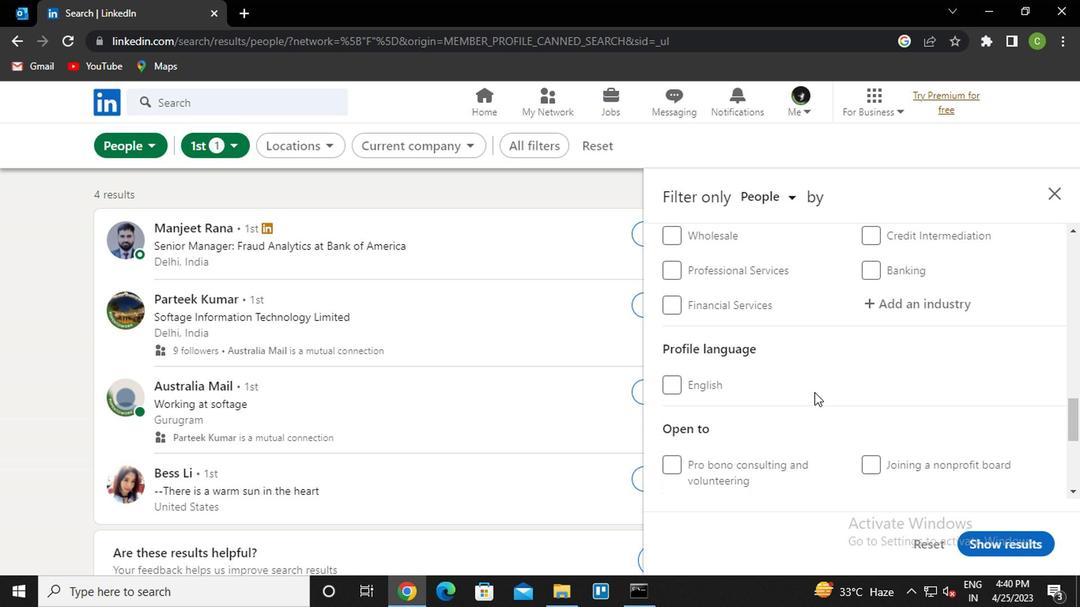 
Action: Mouse scrolled (825, 394) with delta (0, 0)
Screenshot: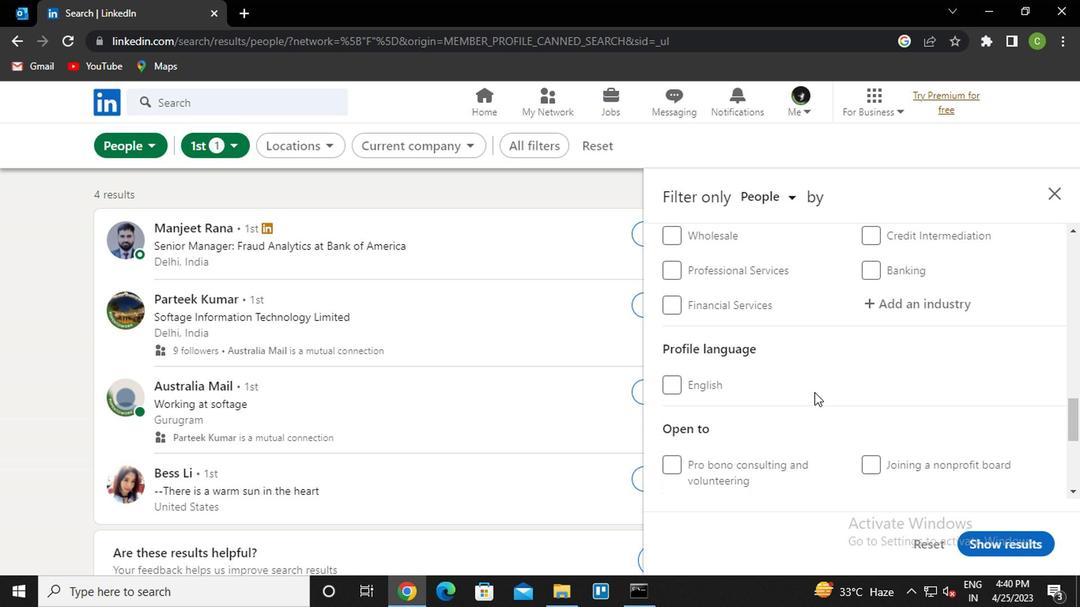 
Action: Mouse moved to (903, 390)
Screenshot: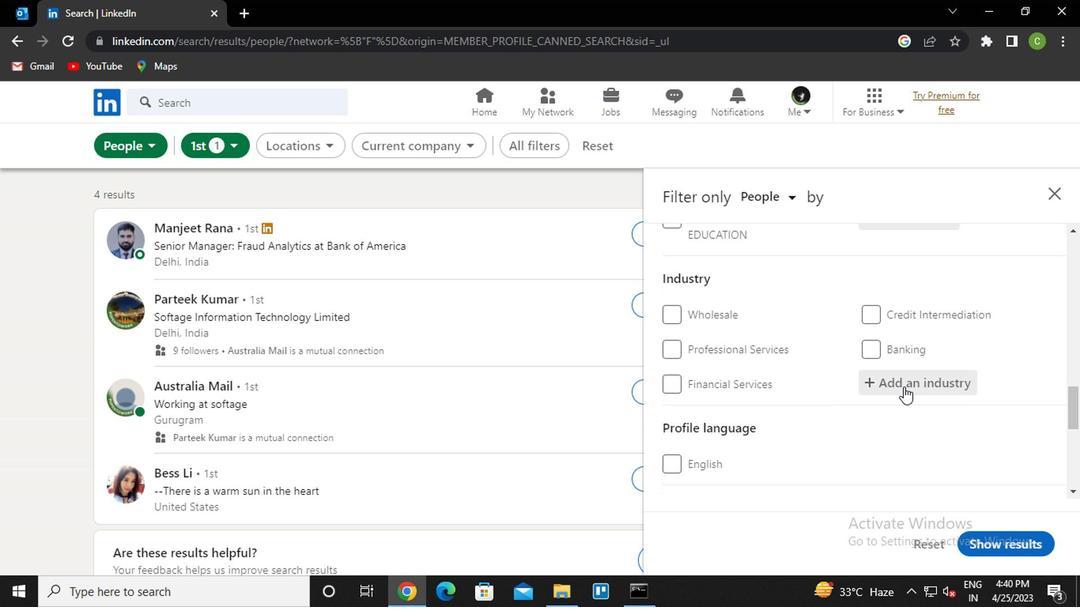 
Action: Mouse pressed left at (903, 390)
Screenshot: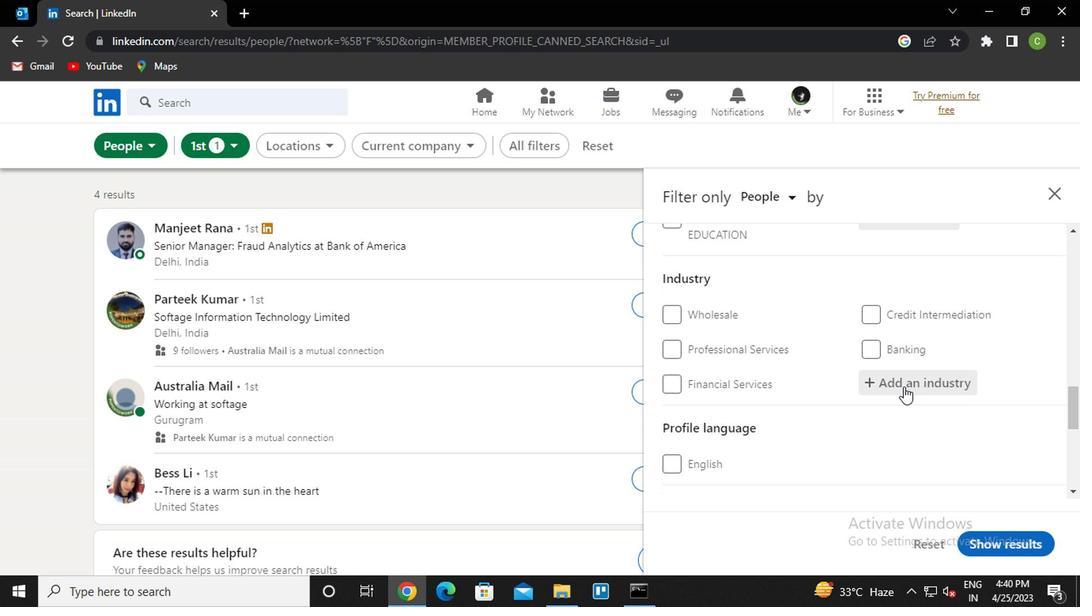 
Action: Key pressed <Key.caps_lock>p<Key.caps_lock>rofess<Key.up><Key.enter>
Screenshot: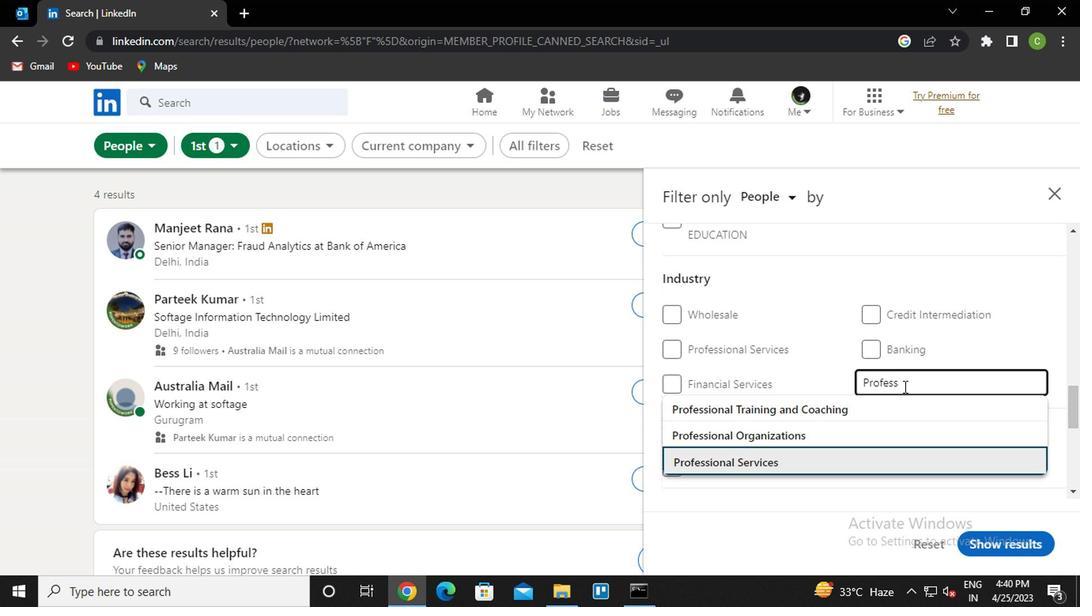 
Action: Mouse moved to (883, 401)
Screenshot: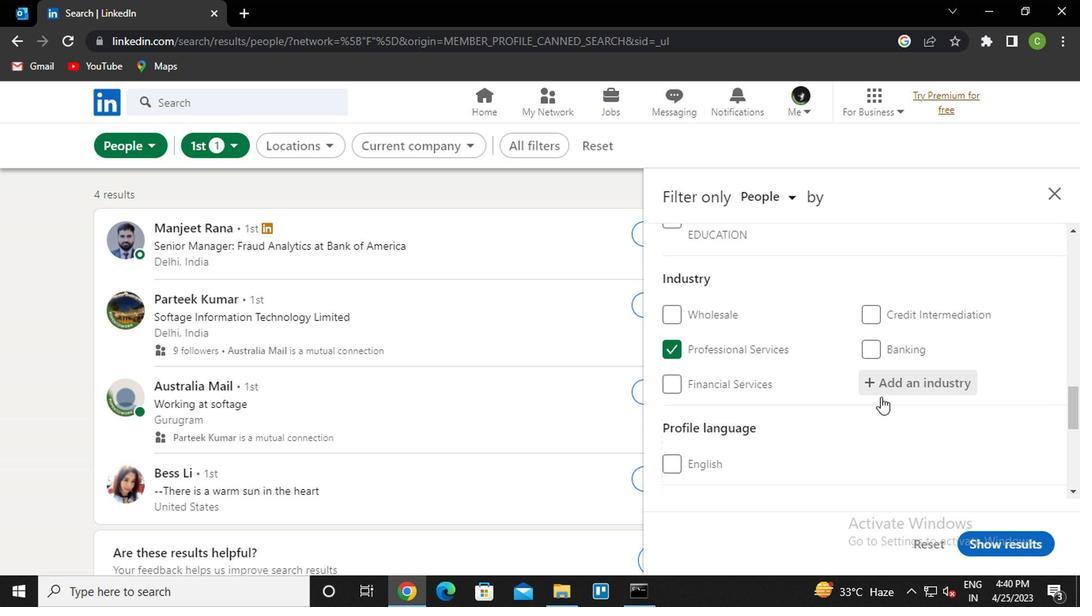 
Action: Mouse scrolled (883, 401) with delta (0, 0)
Screenshot: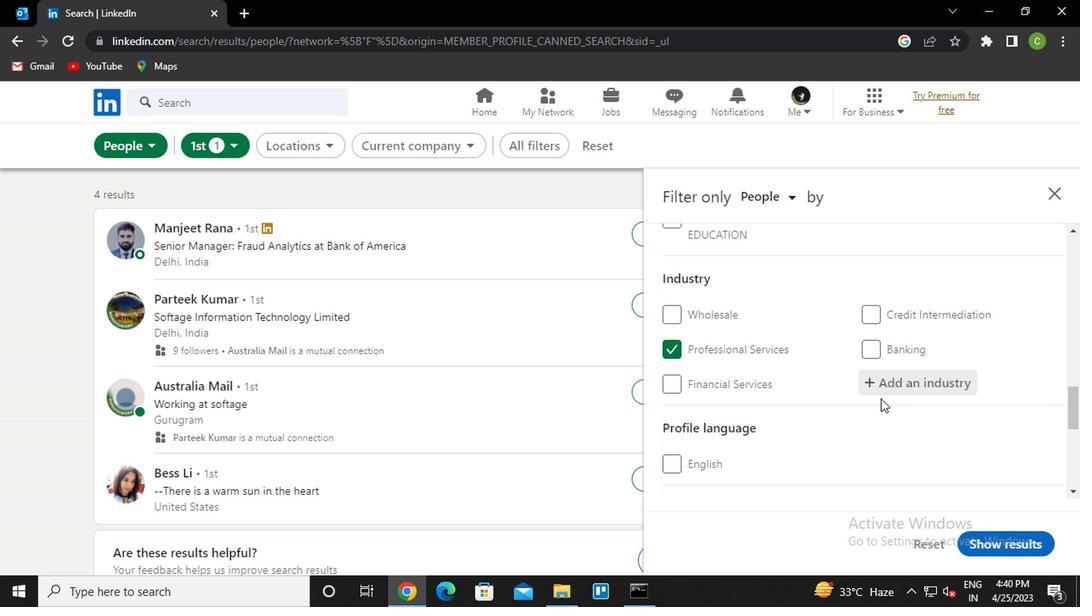 
Action: Mouse moved to (870, 424)
Screenshot: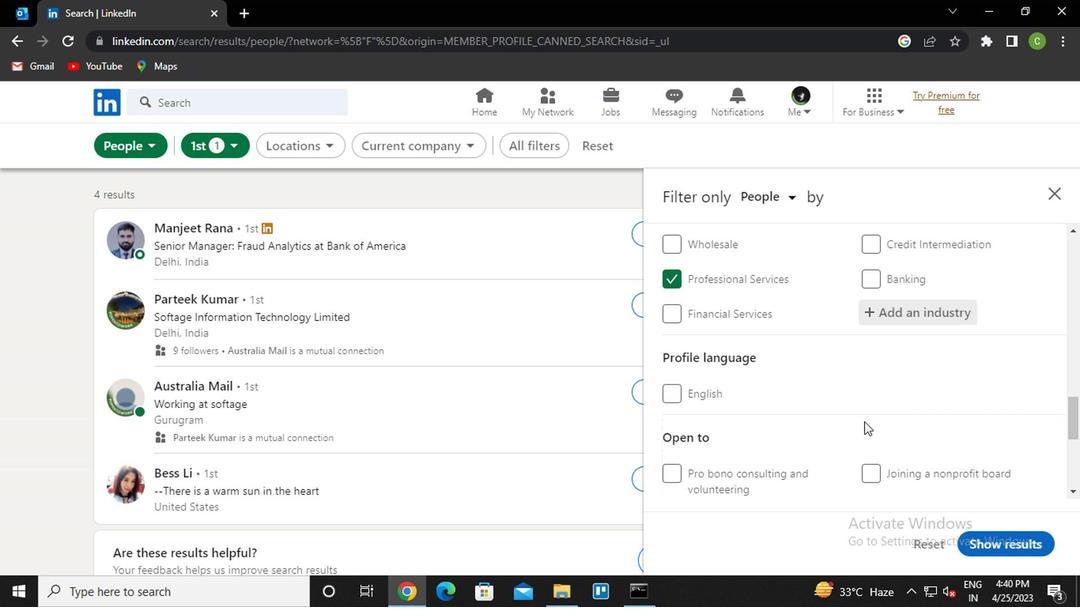 
Action: Mouse scrolled (870, 423) with delta (0, -1)
Screenshot: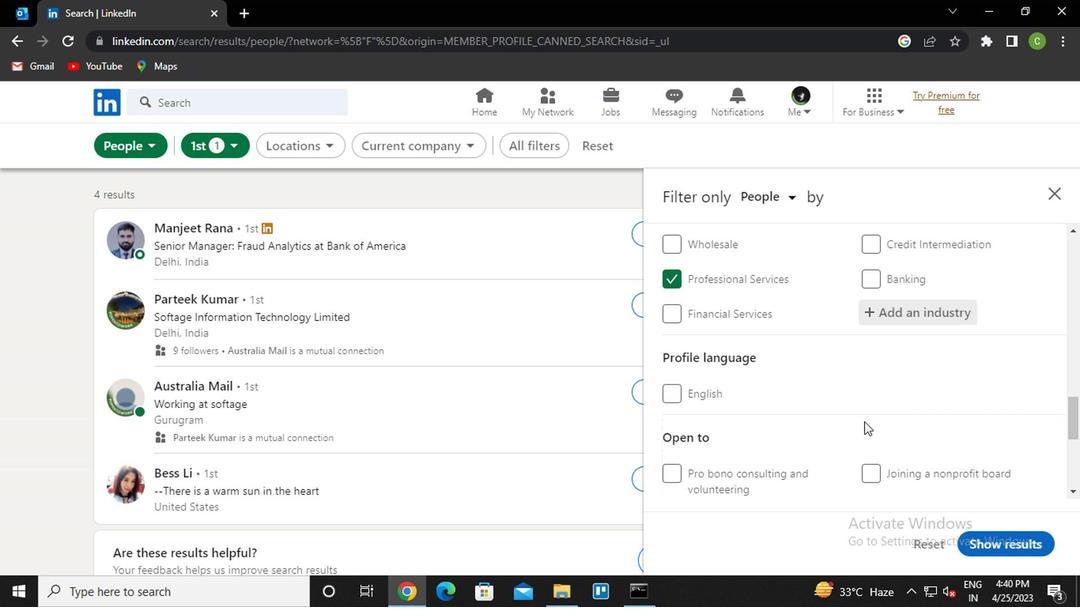
Action: Mouse moved to (775, 419)
Screenshot: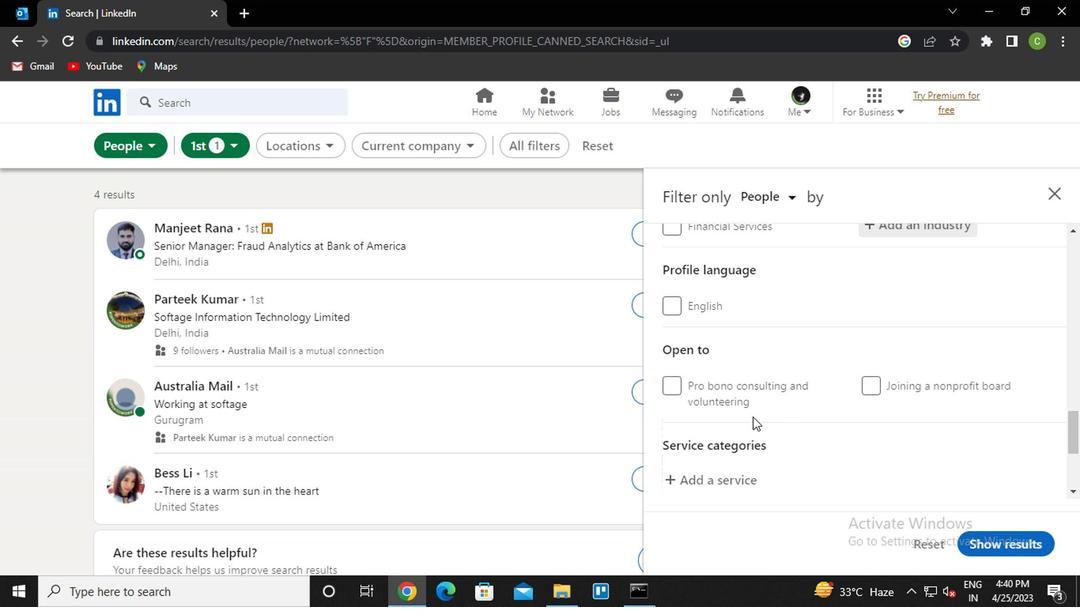
Action: Mouse scrolled (775, 418) with delta (0, 0)
Screenshot: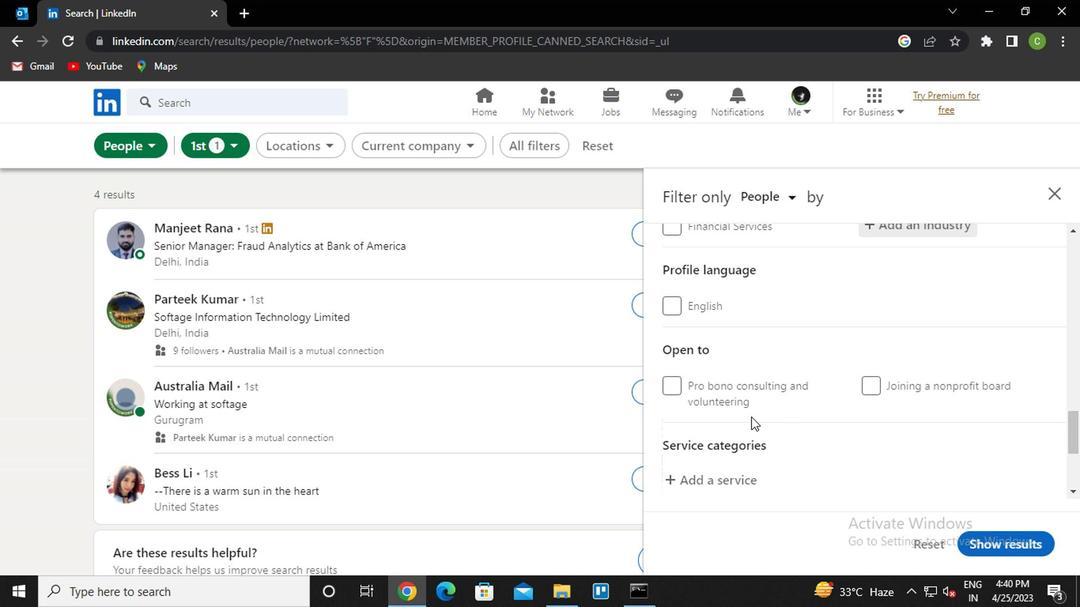 
Action: Mouse scrolled (775, 418) with delta (0, 0)
Screenshot: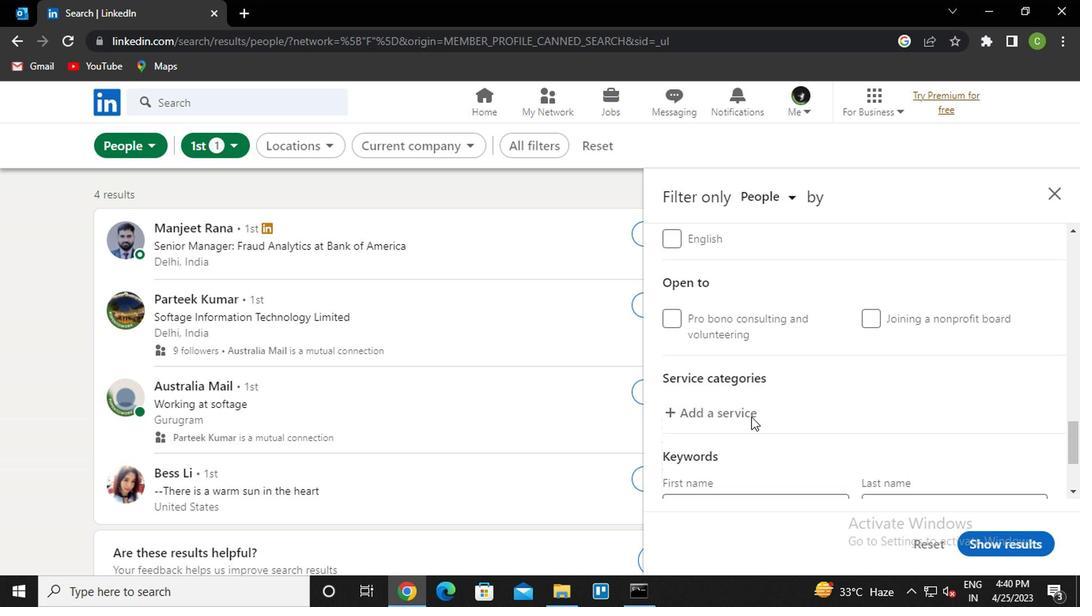 
Action: Mouse moved to (764, 328)
Screenshot: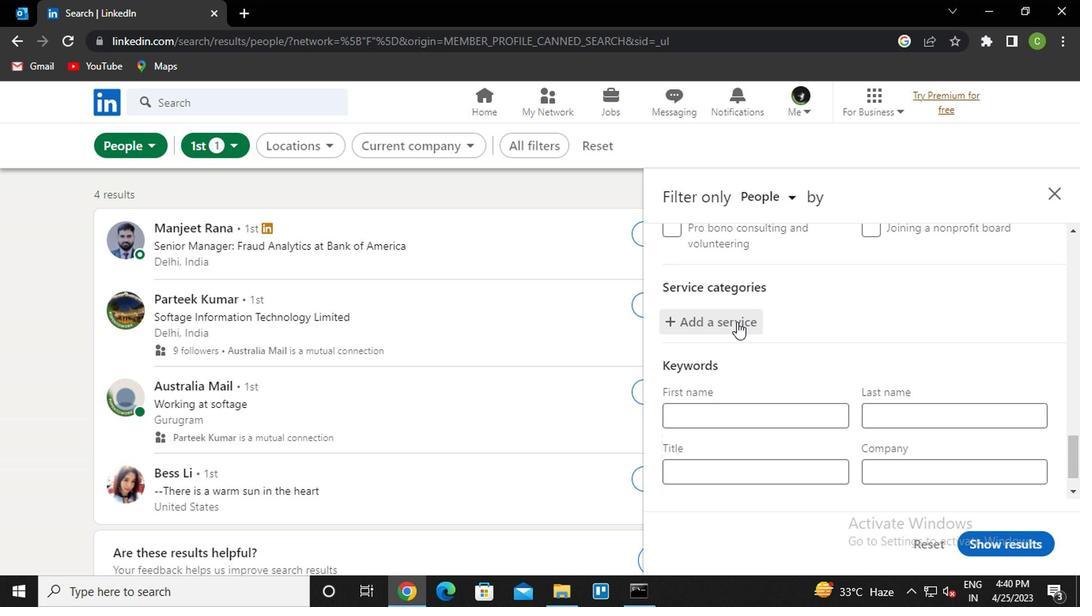 
Action: Mouse pressed left at (764, 328)
Screenshot: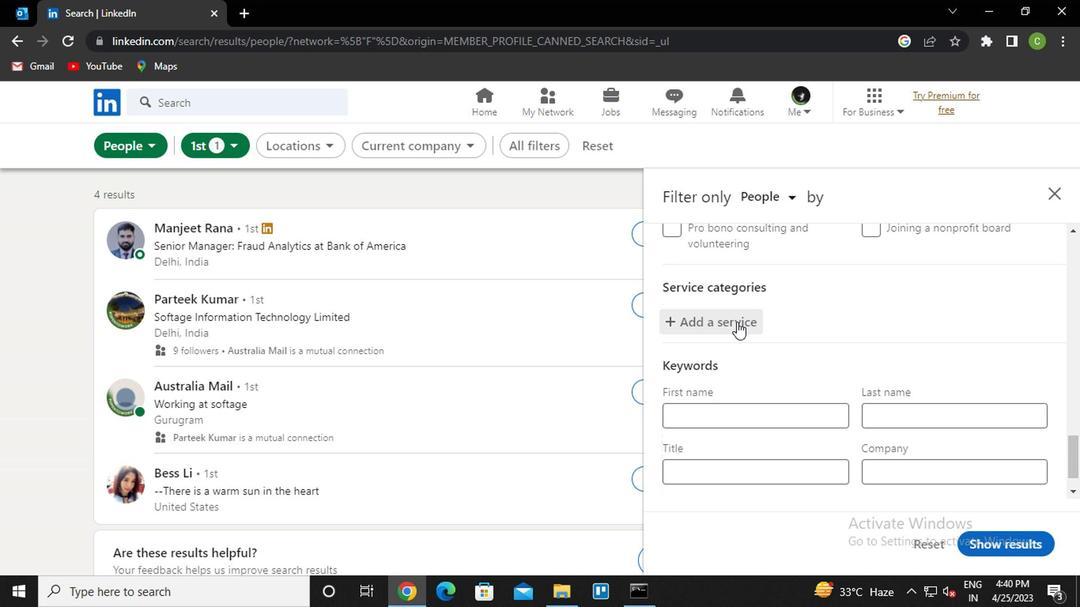 
Action: Key pressed <Key.caps_lock>w<Key.caps_lock>ord<Key.down><Key.enter>
Screenshot: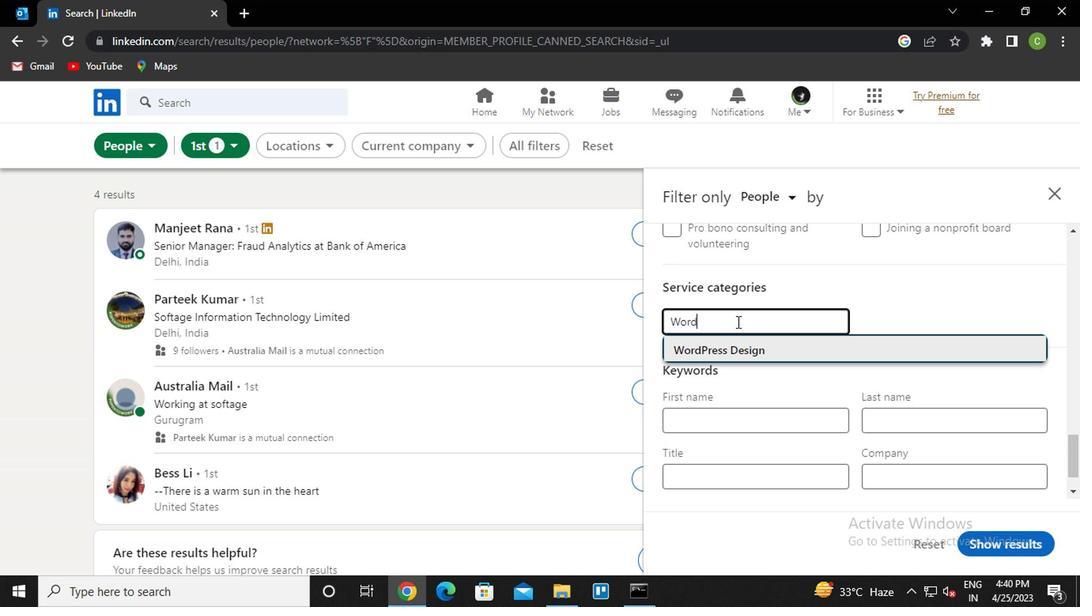 
Action: Mouse moved to (802, 476)
Screenshot: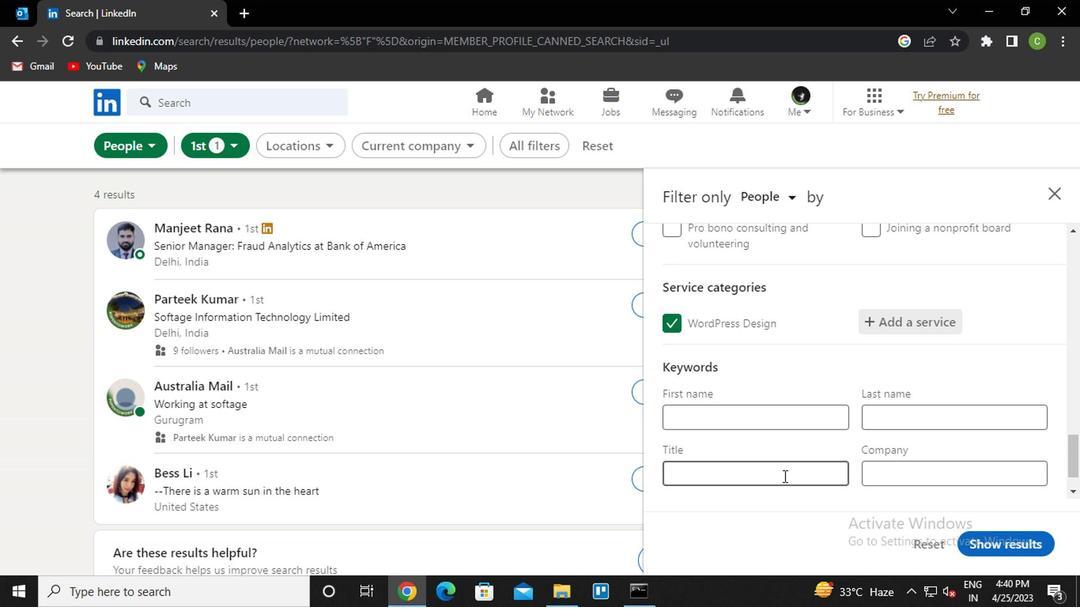 
Action: Mouse pressed left at (802, 476)
Screenshot: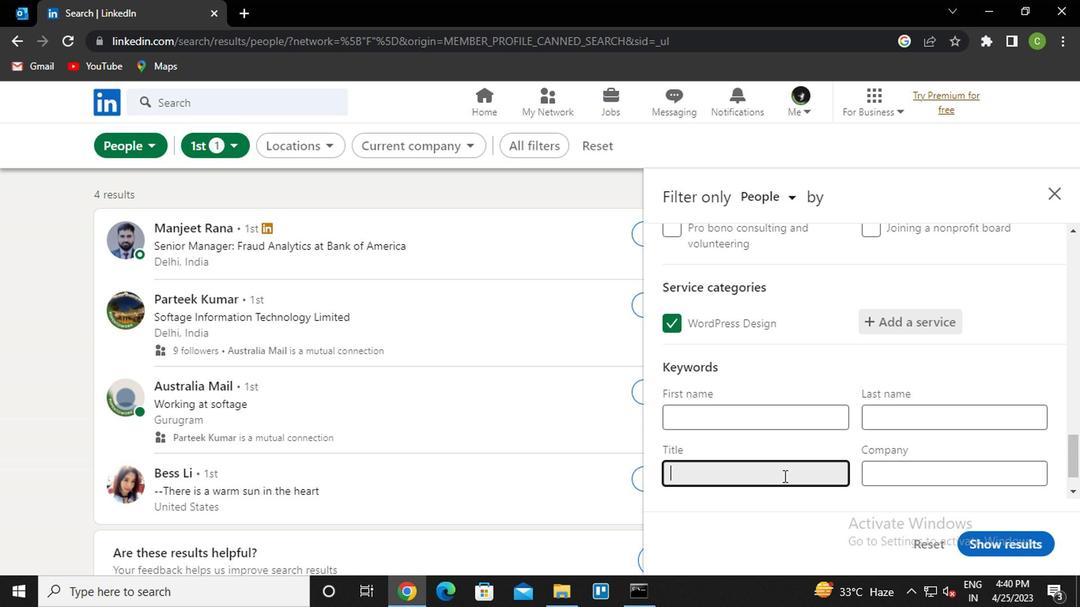 
Action: Key pressed <Key.caps_lock>p<Key.caps_lock>harmecist
Screenshot: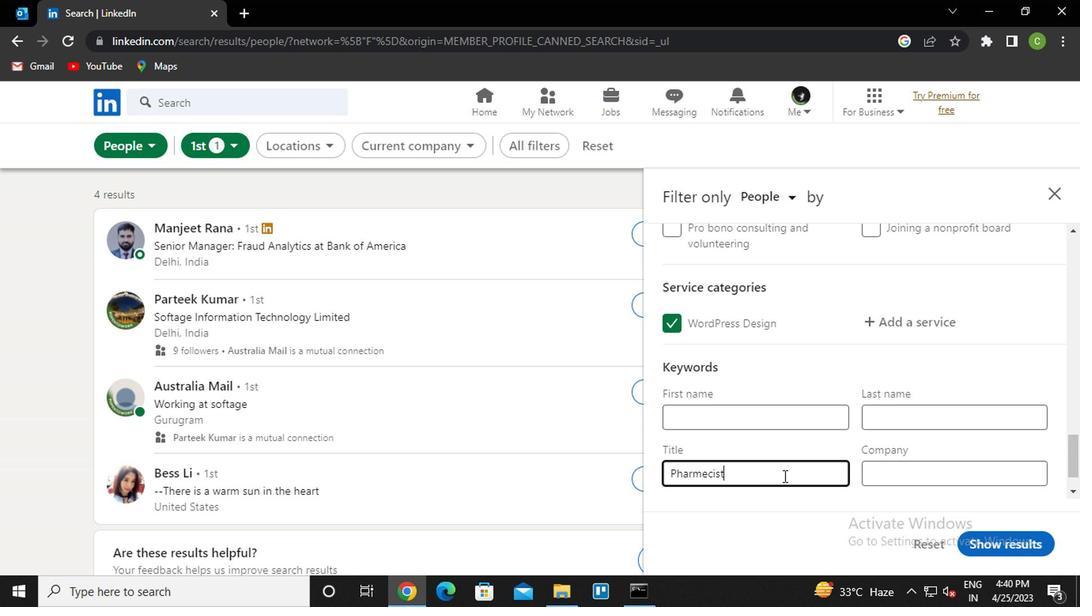 
Action: Mouse moved to (972, 543)
Screenshot: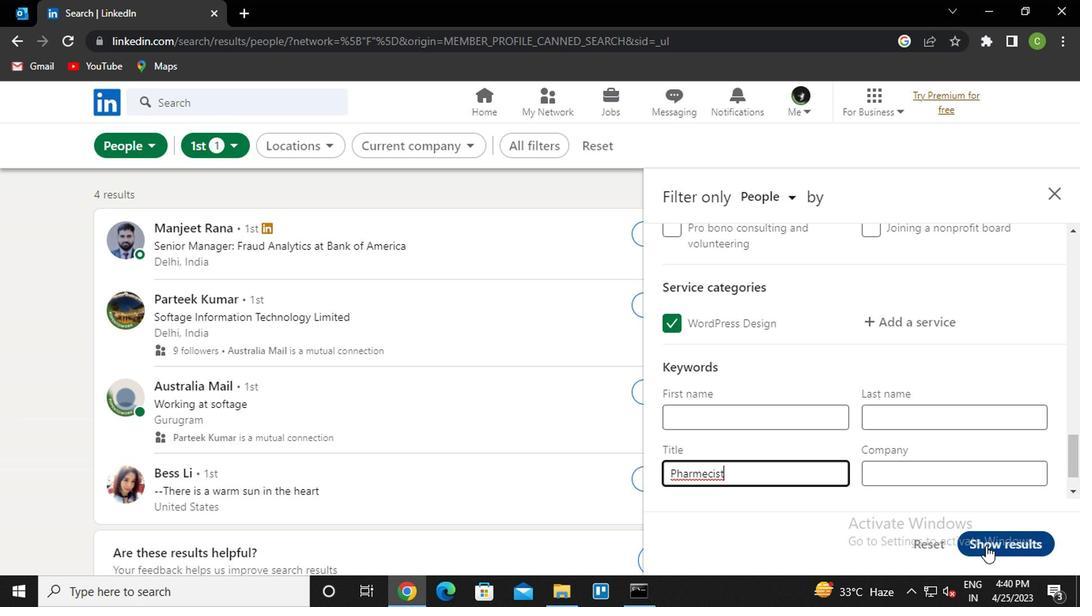 
Action: Mouse pressed left at (972, 543)
Screenshot: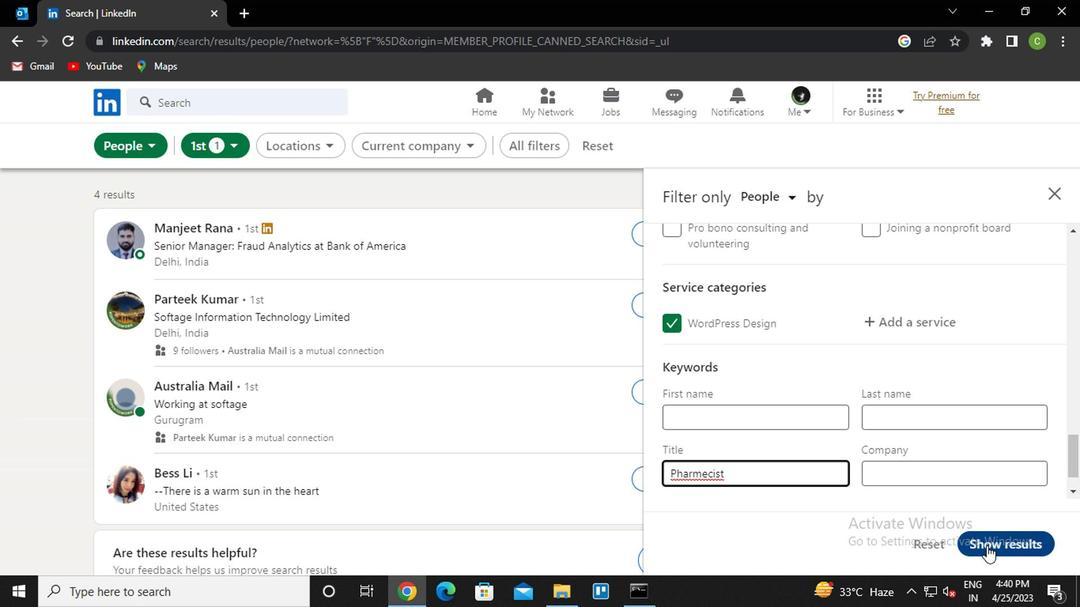 
Action: Mouse moved to (572, 472)
Screenshot: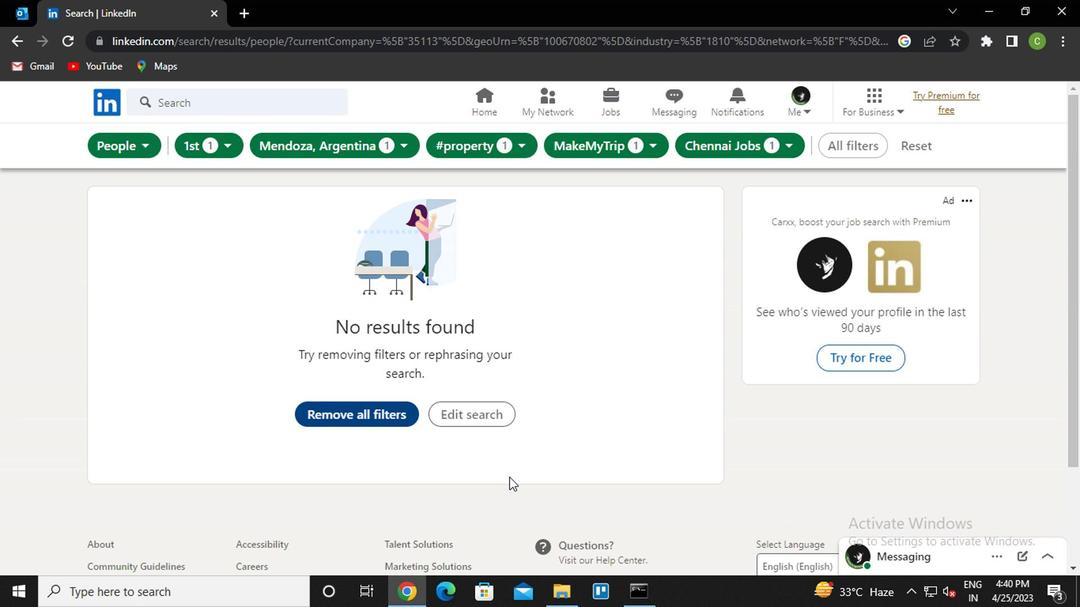 
